 Task: Create a scrum project CoolBridge. Add to scrum project CoolBridge a team member softage.4@softage.net and assign as Project Lead. Add to scrum project CoolBridge a team member softage.1@softage.net
Action: Mouse moved to (212, 51)
Screenshot: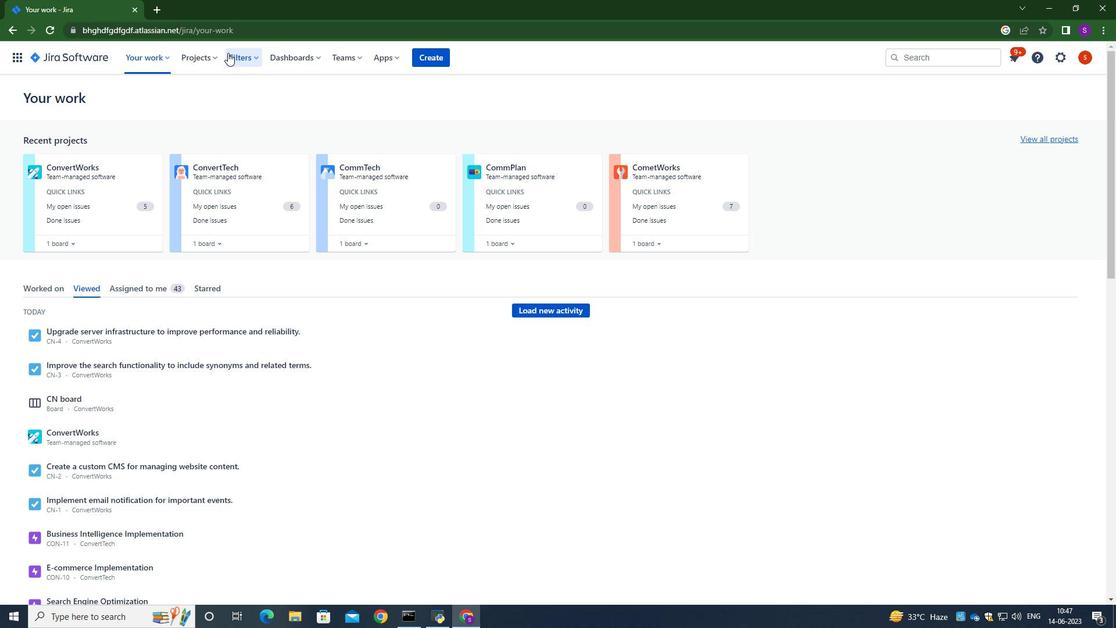 
Action: Mouse pressed left at (212, 51)
Screenshot: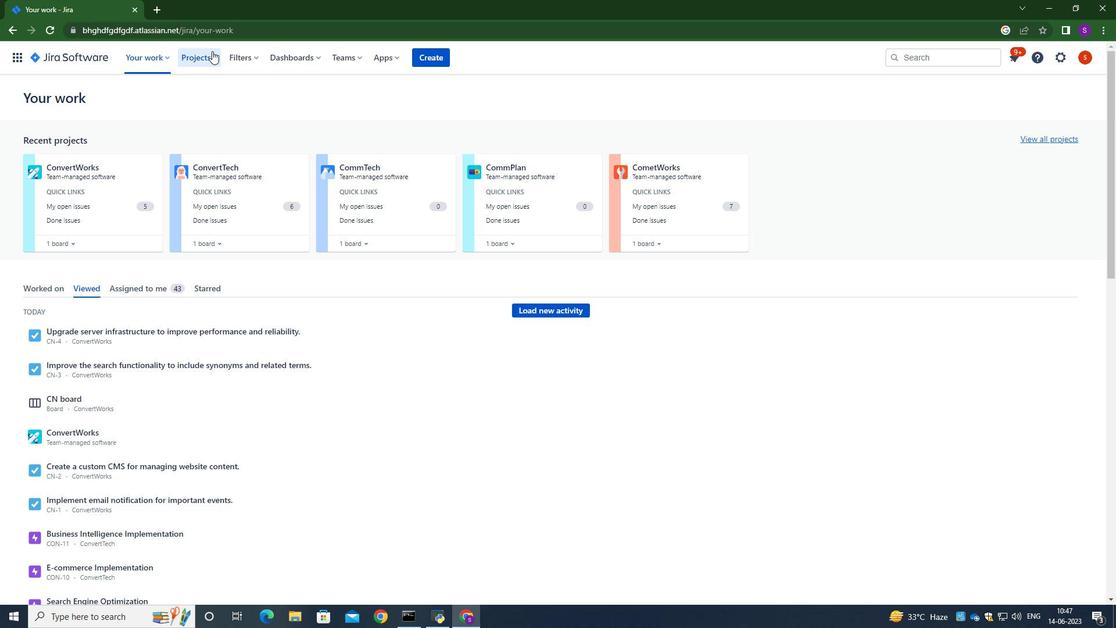 
Action: Mouse moved to (246, 289)
Screenshot: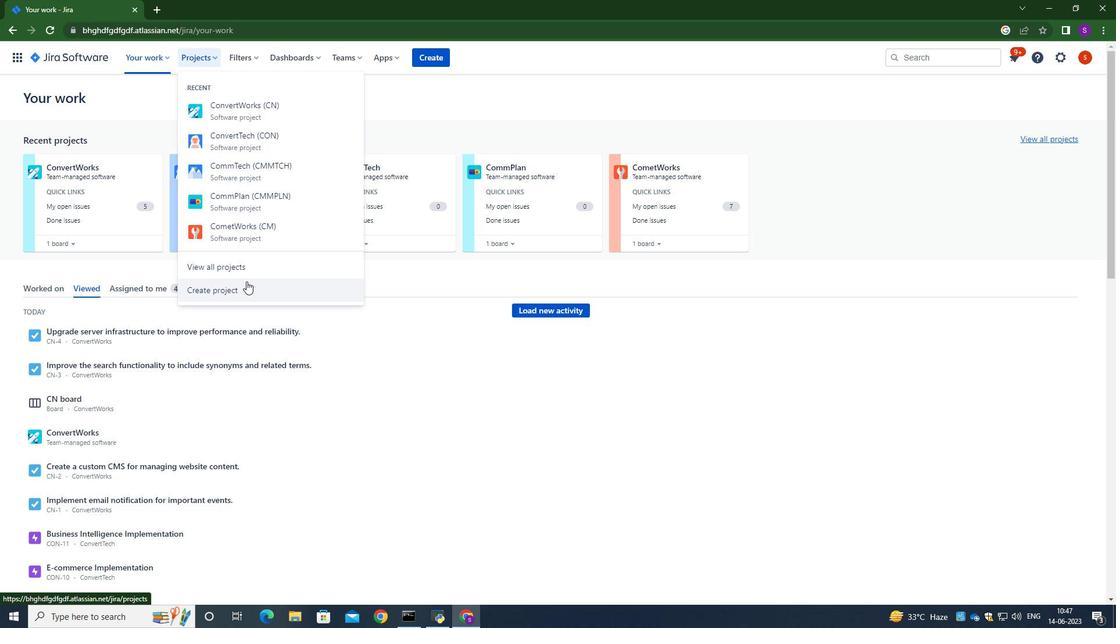 
Action: Mouse pressed left at (246, 289)
Screenshot: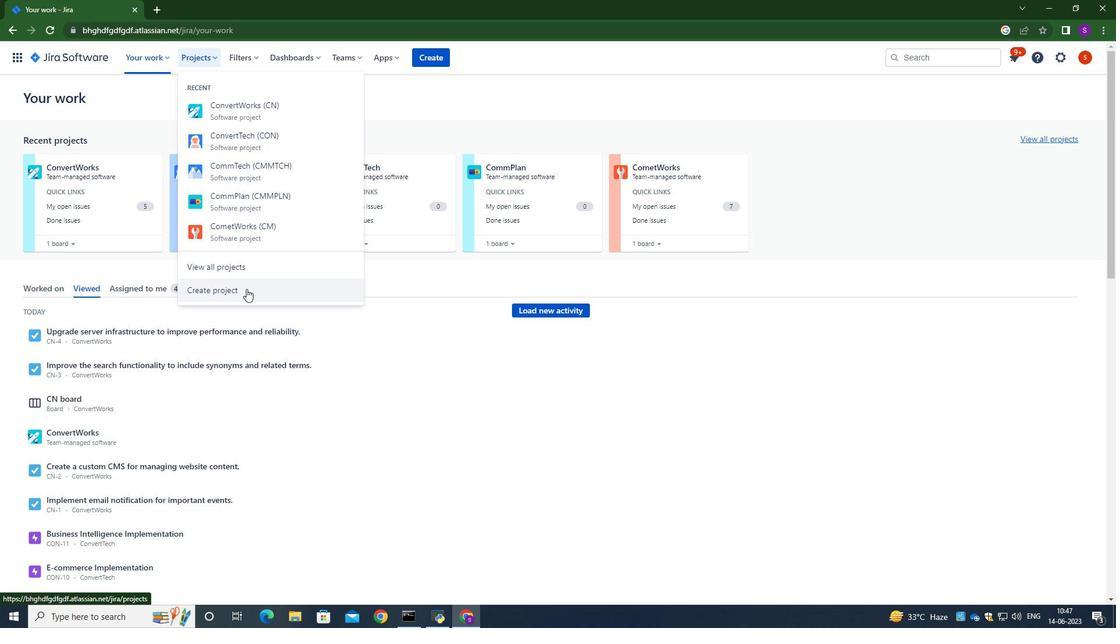 
Action: Mouse moved to (461, 293)
Screenshot: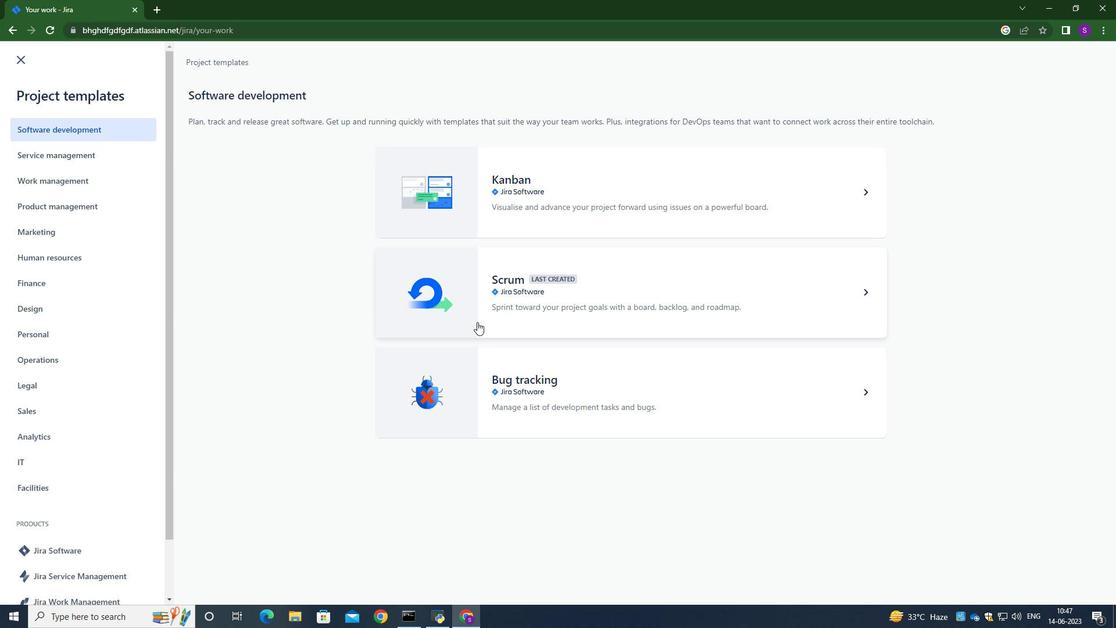 
Action: Mouse pressed left at (461, 293)
Screenshot: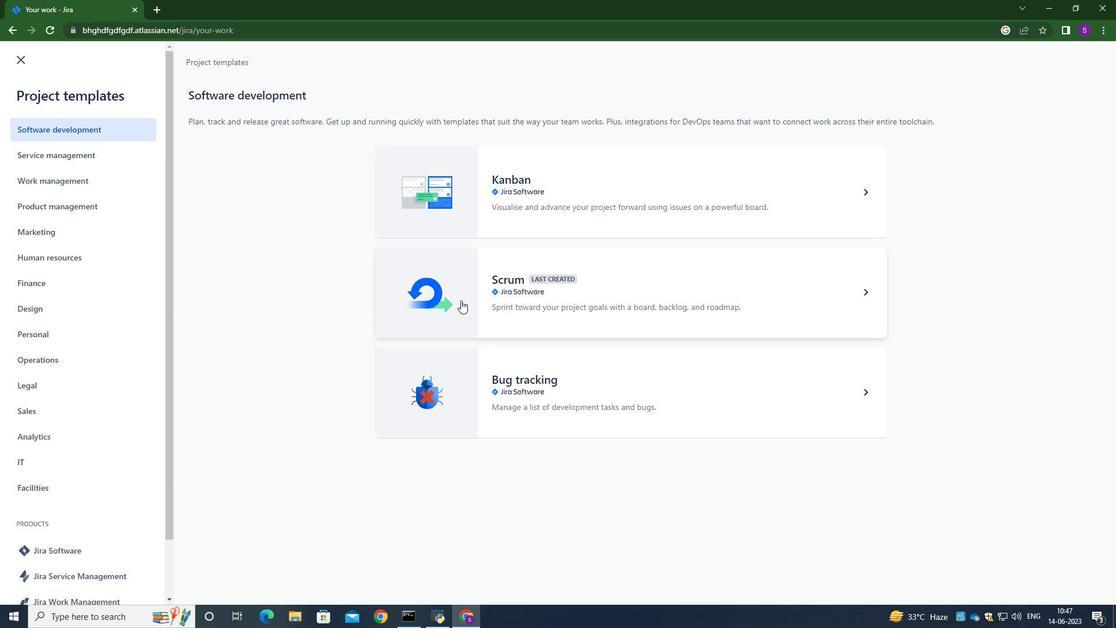 
Action: Mouse moved to (849, 114)
Screenshot: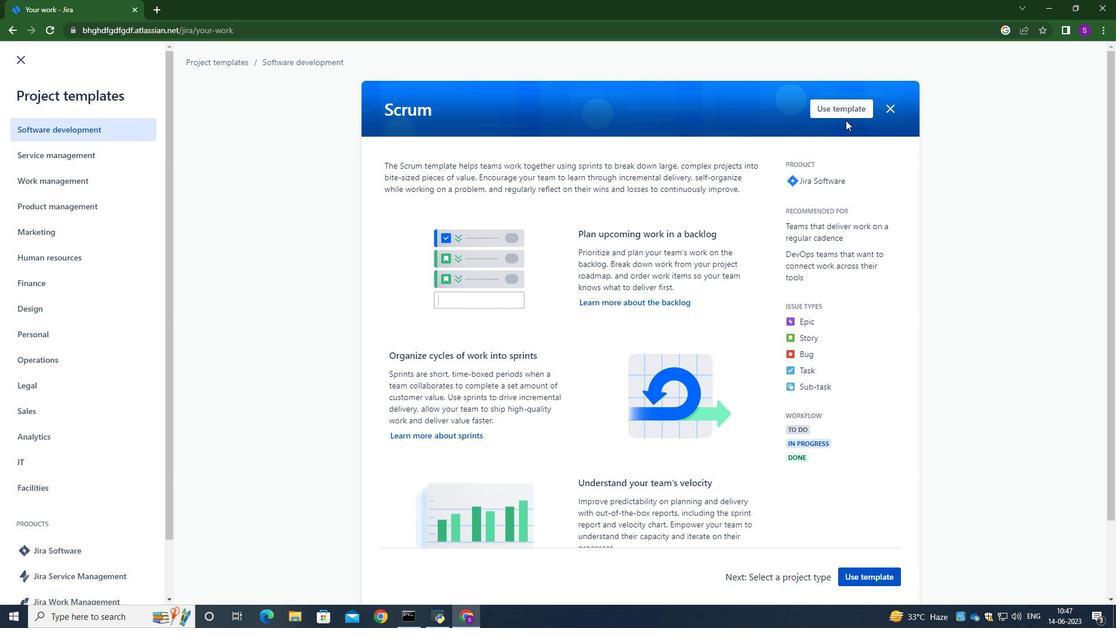
Action: Mouse pressed left at (849, 114)
Screenshot: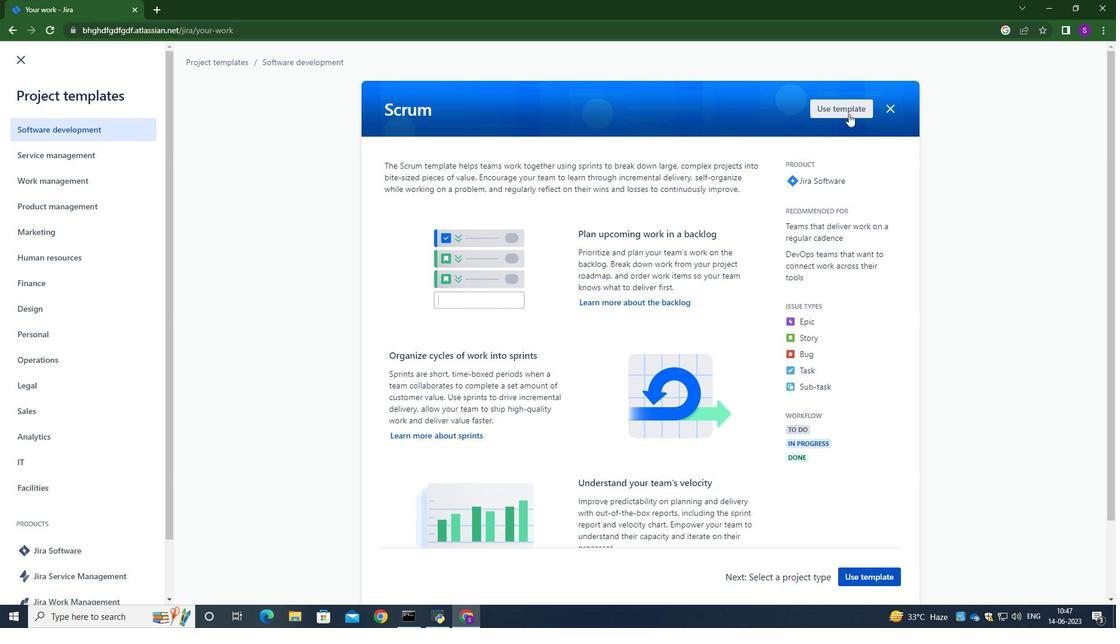 
Action: Mouse moved to (531, 288)
Screenshot: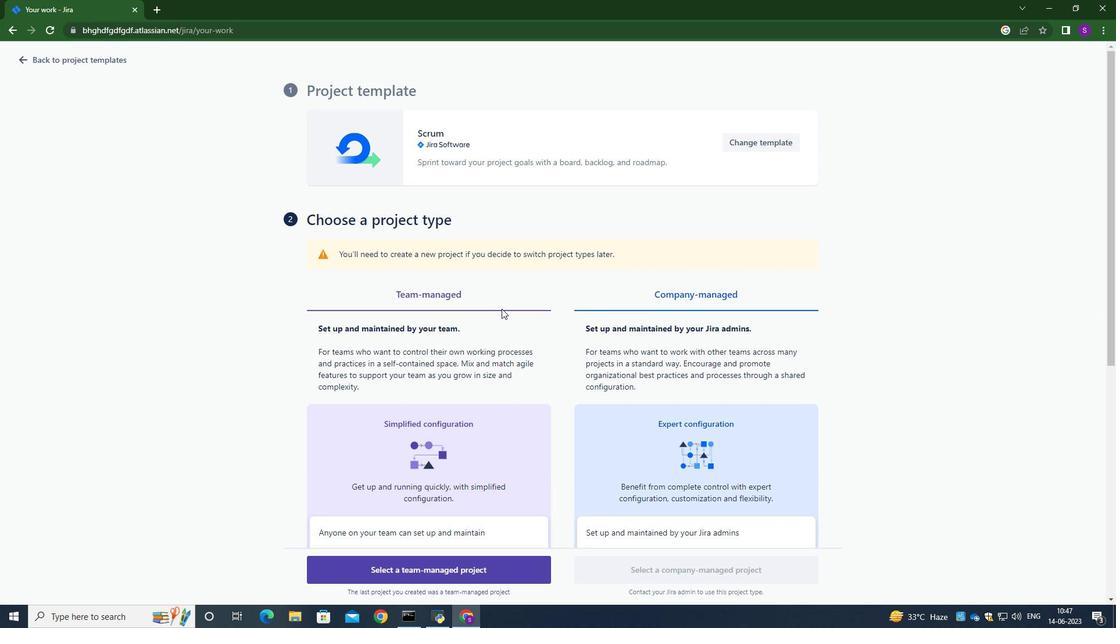 
Action: Mouse scrolled (531, 287) with delta (0, 0)
Screenshot: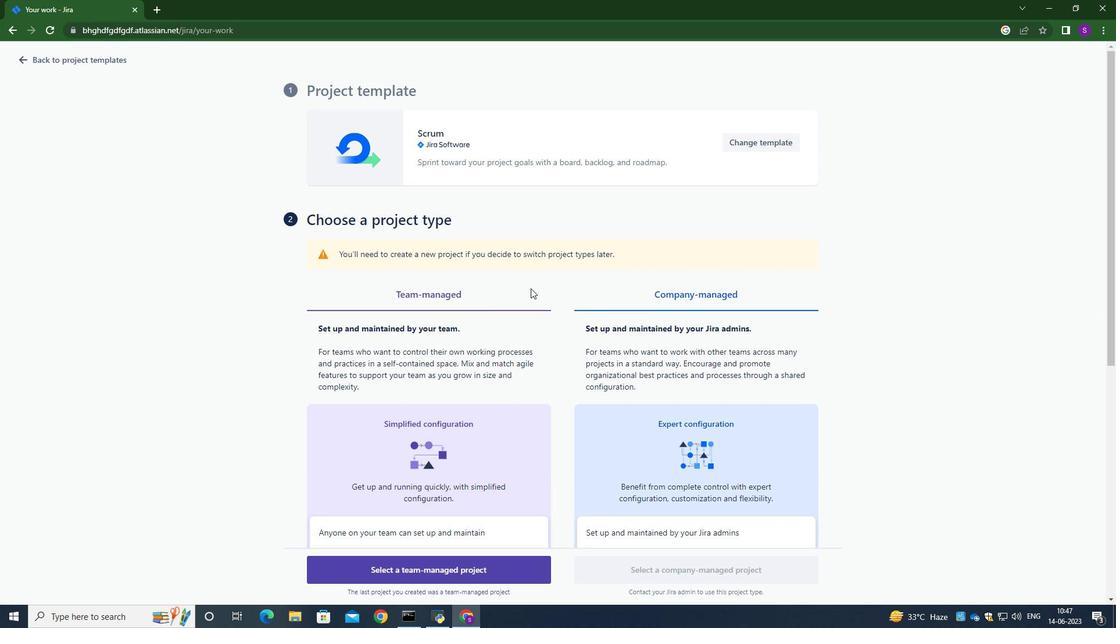 
Action: Mouse scrolled (531, 287) with delta (0, 0)
Screenshot: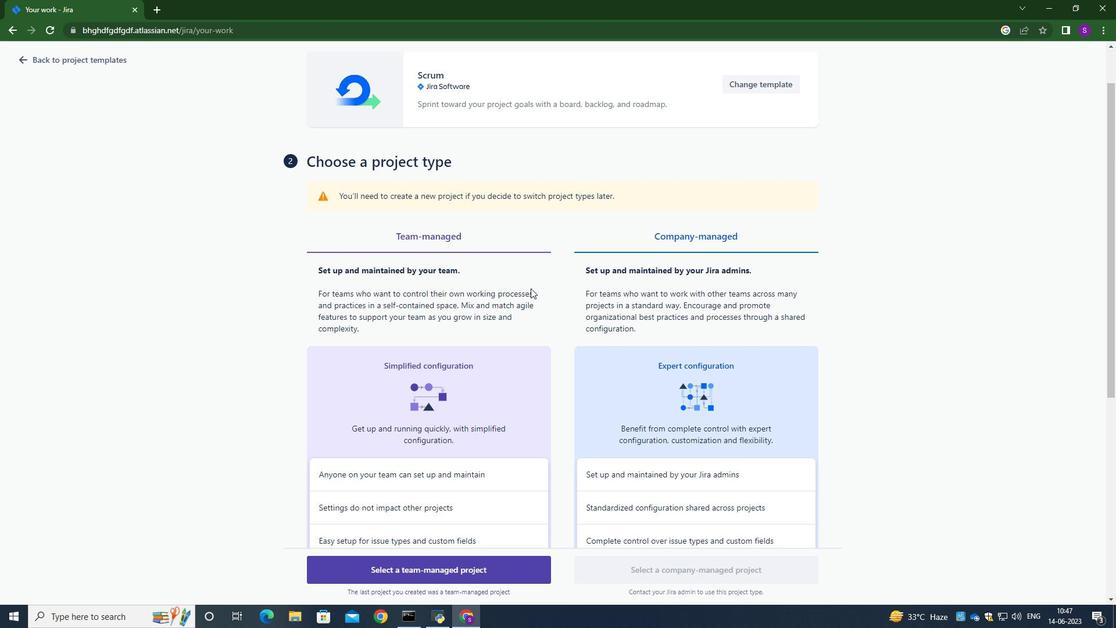 
Action: Mouse scrolled (531, 287) with delta (0, 0)
Screenshot: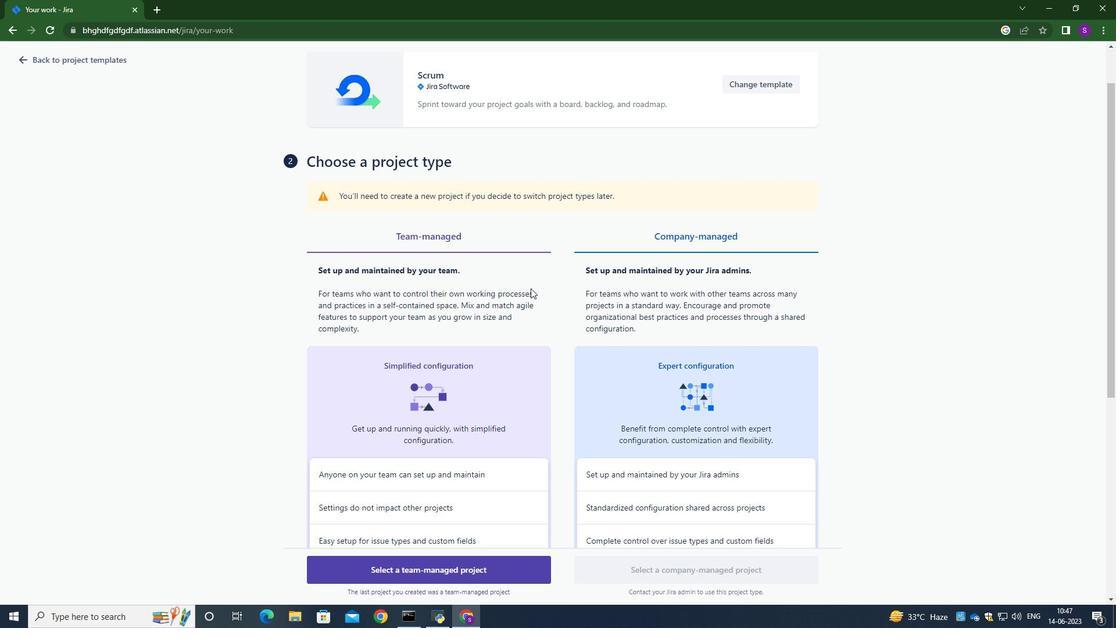 
Action: Mouse scrolled (531, 287) with delta (0, 0)
Screenshot: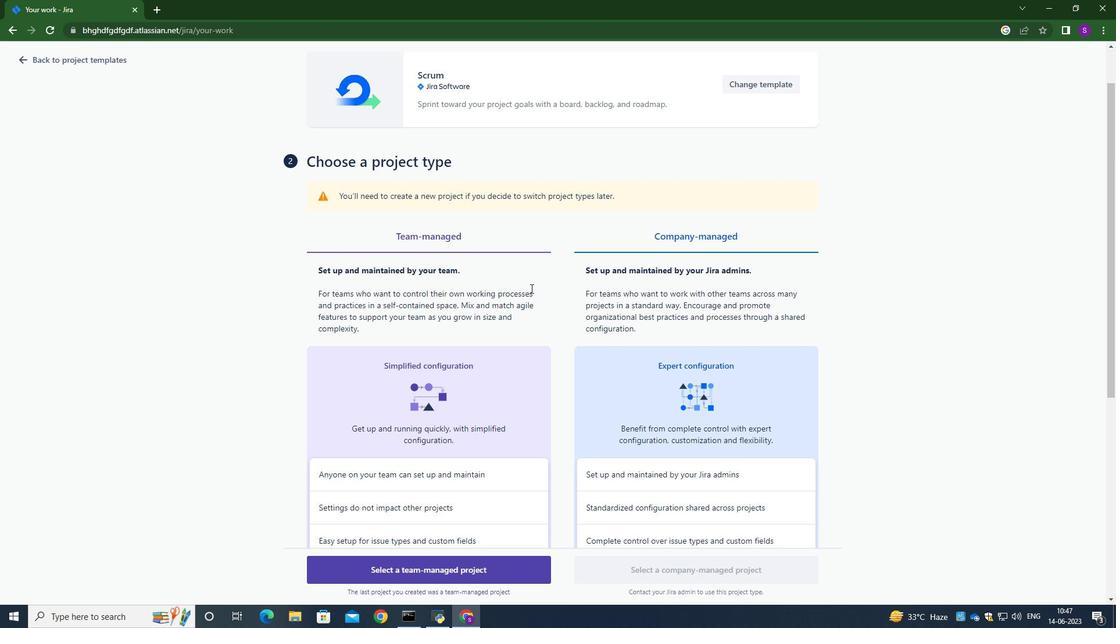 
Action: Mouse moved to (422, 565)
Screenshot: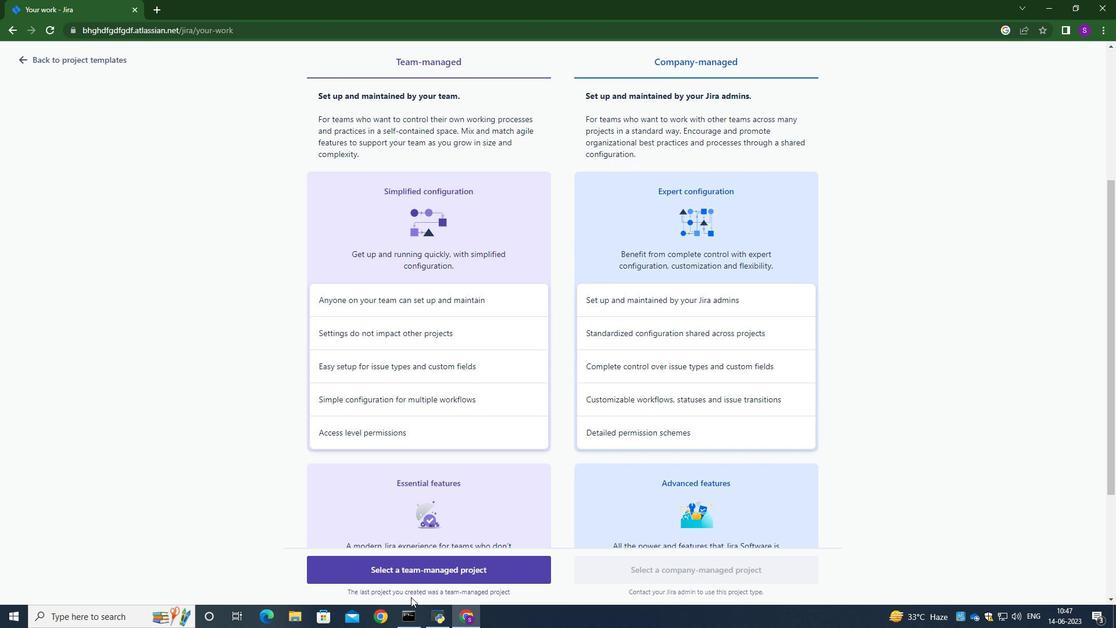 
Action: Mouse pressed left at (422, 565)
Screenshot: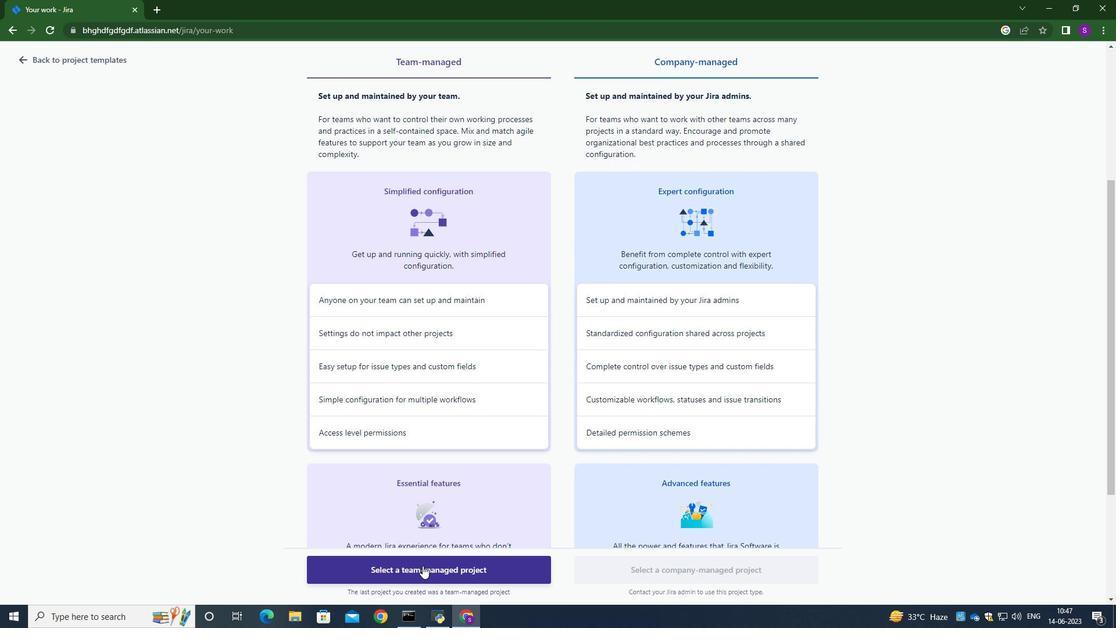 
Action: Mouse moved to (353, 282)
Screenshot: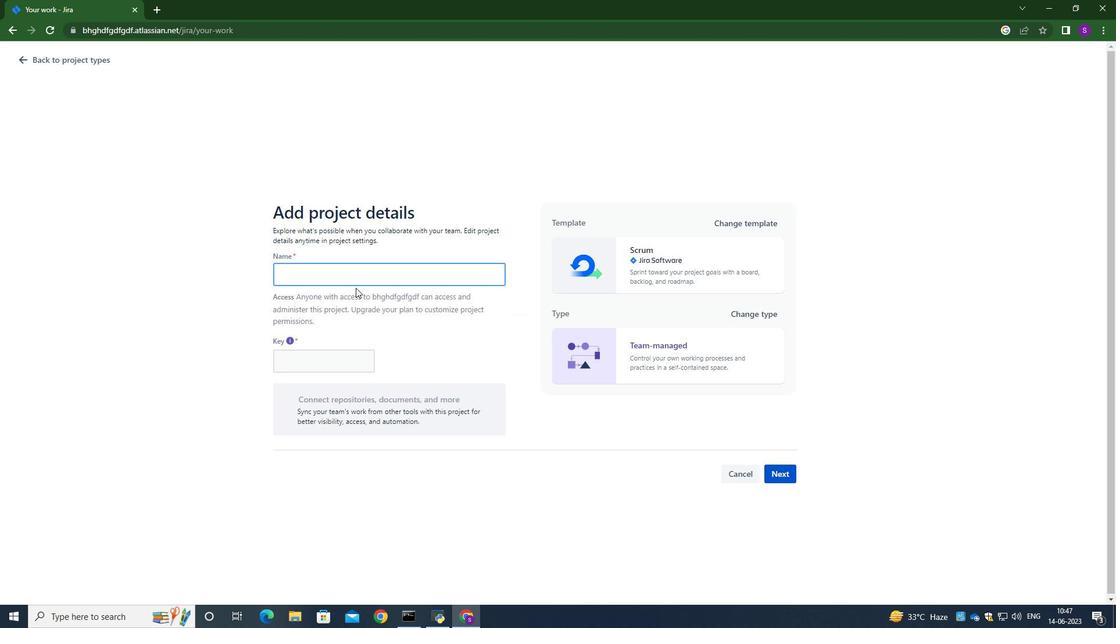 
Action: Mouse pressed left at (353, 282)
Screenshot: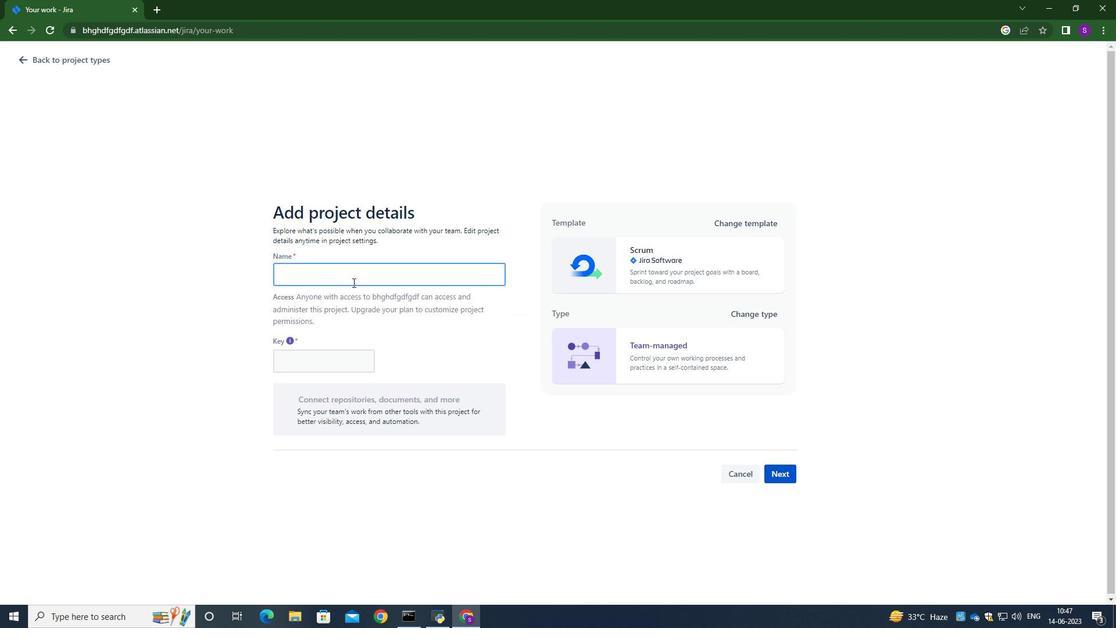 
Action: Key pressed <Key.caps_lock>C<Key.caps_lock>ool<Key.caps_lock>B<Key.caps_lock>ridge
Screenshot: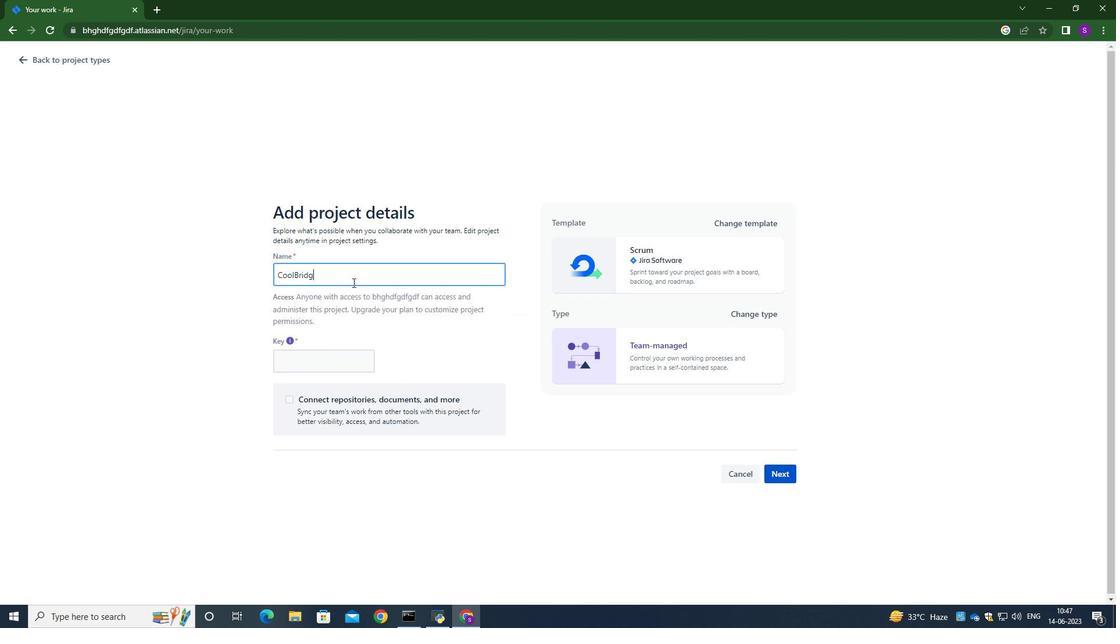 
Action: Mouse moved to (779, 474)
Screenshot: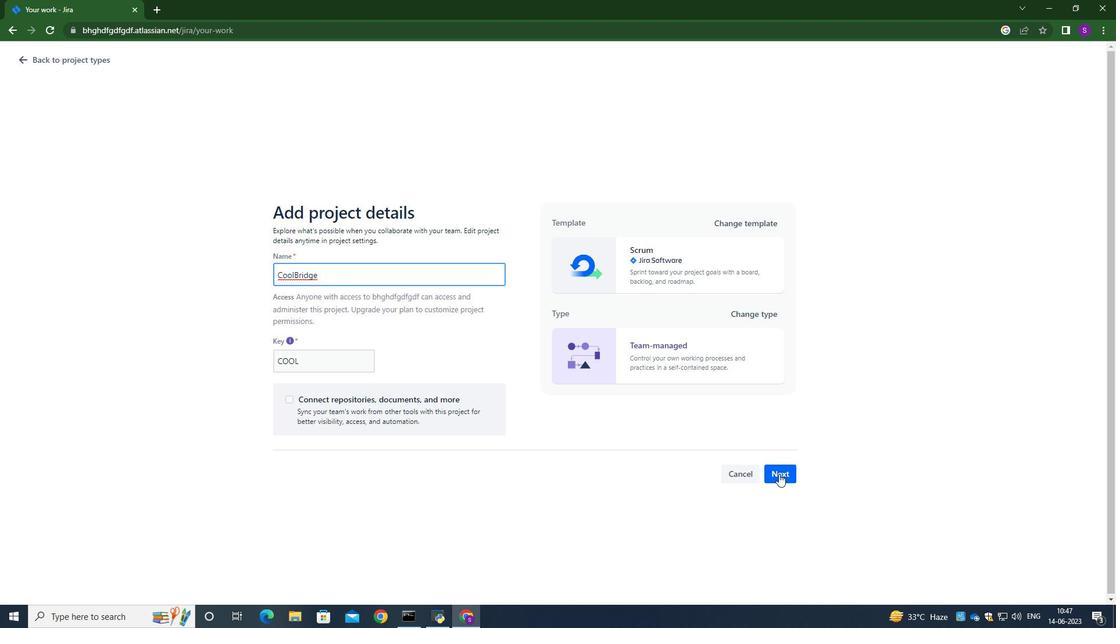 
Action: Mouse pressed left at (779, 474)
Screenshot: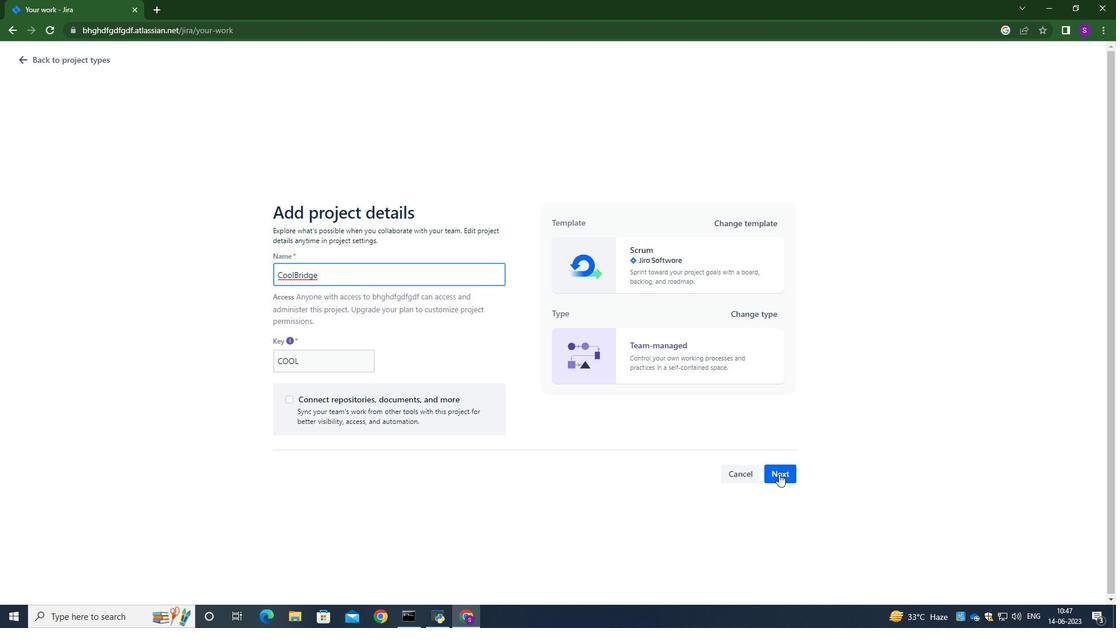 
Action: Mouse moved to (700, 405)
Screenshot: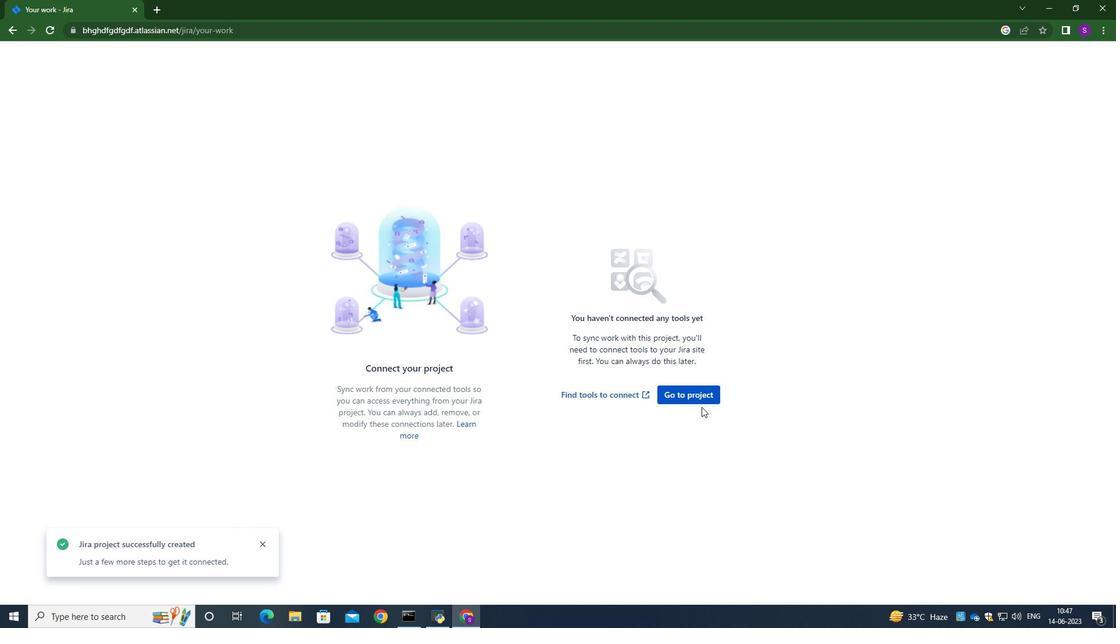 
Action: Mouse pressed left at (700, 405)
Screenshot: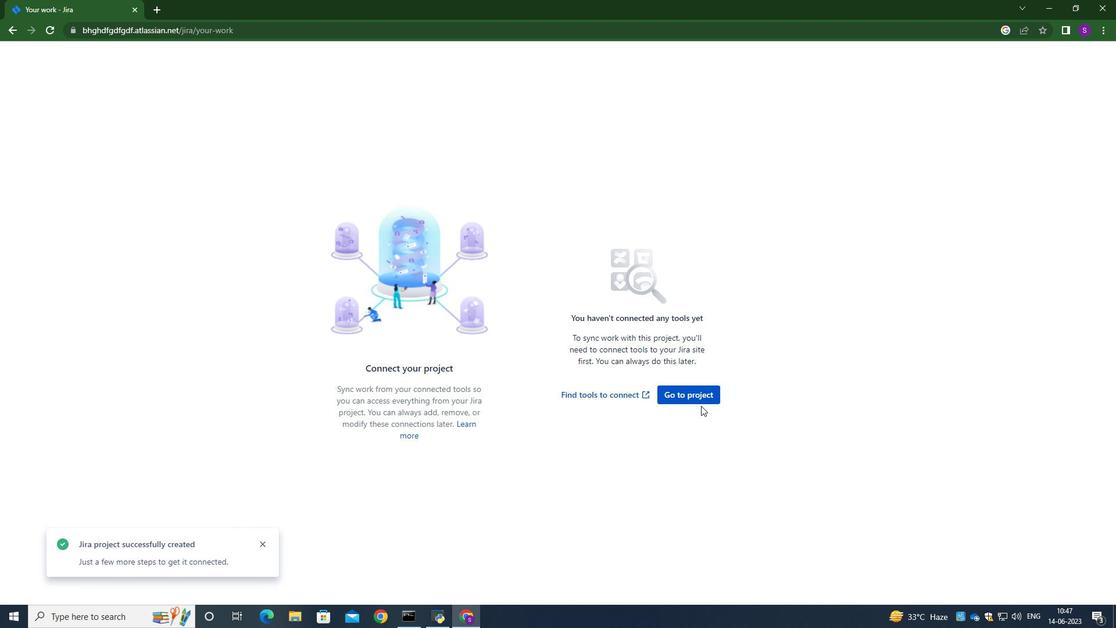 
Action: Mouse moved to (698, 393)
Screenshot: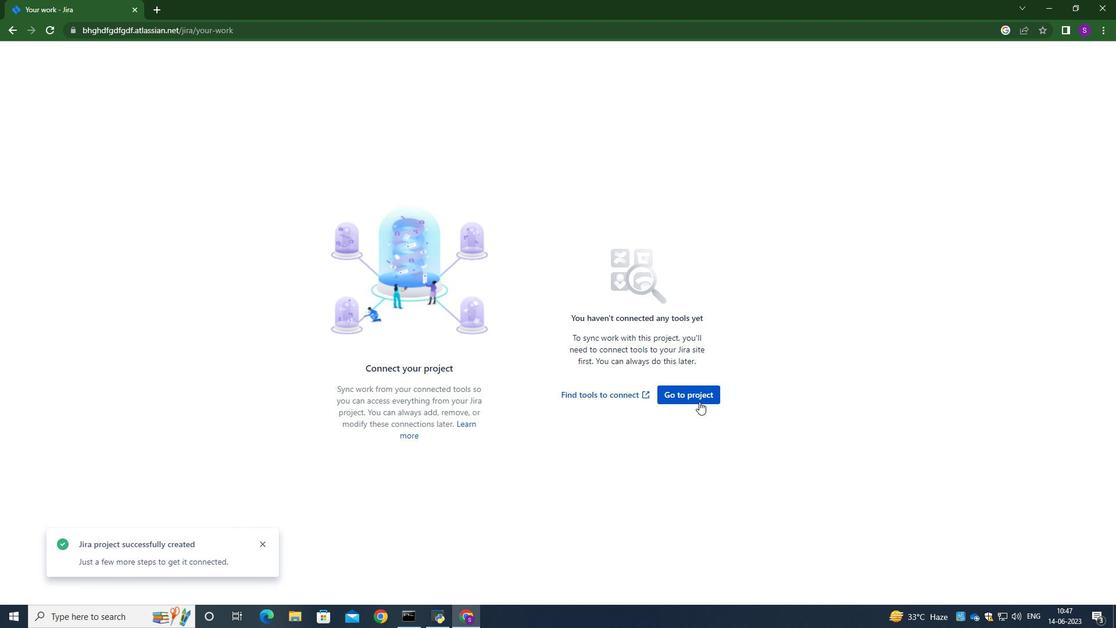 
Action: Mouse pressed left at (698, 393)
Screenshot: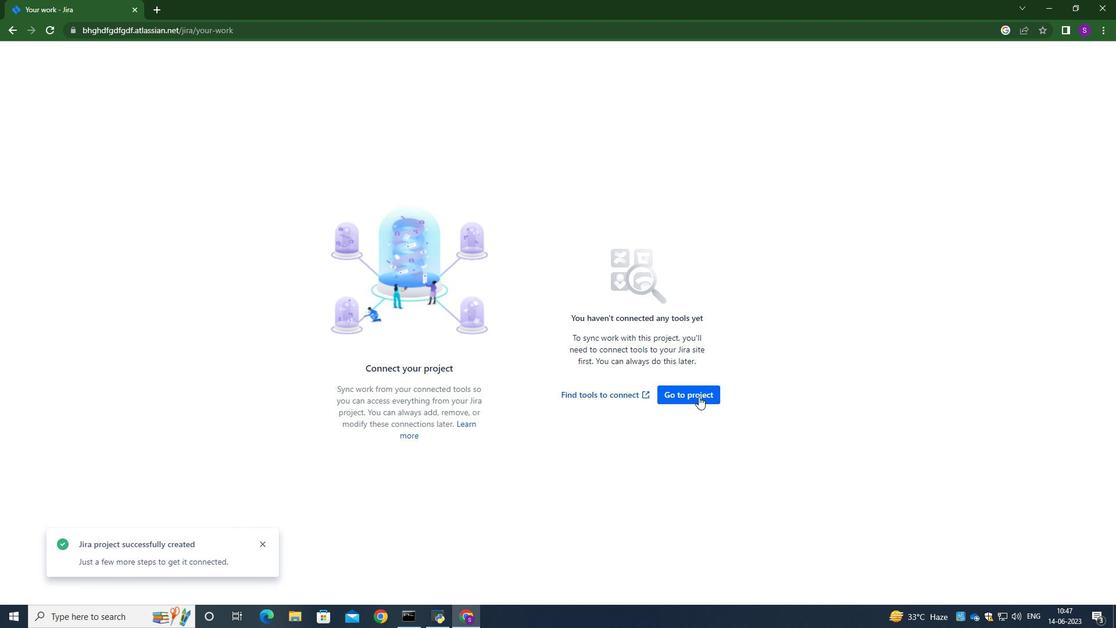
Action: Mouse moved to (3, 98)
Screenshot: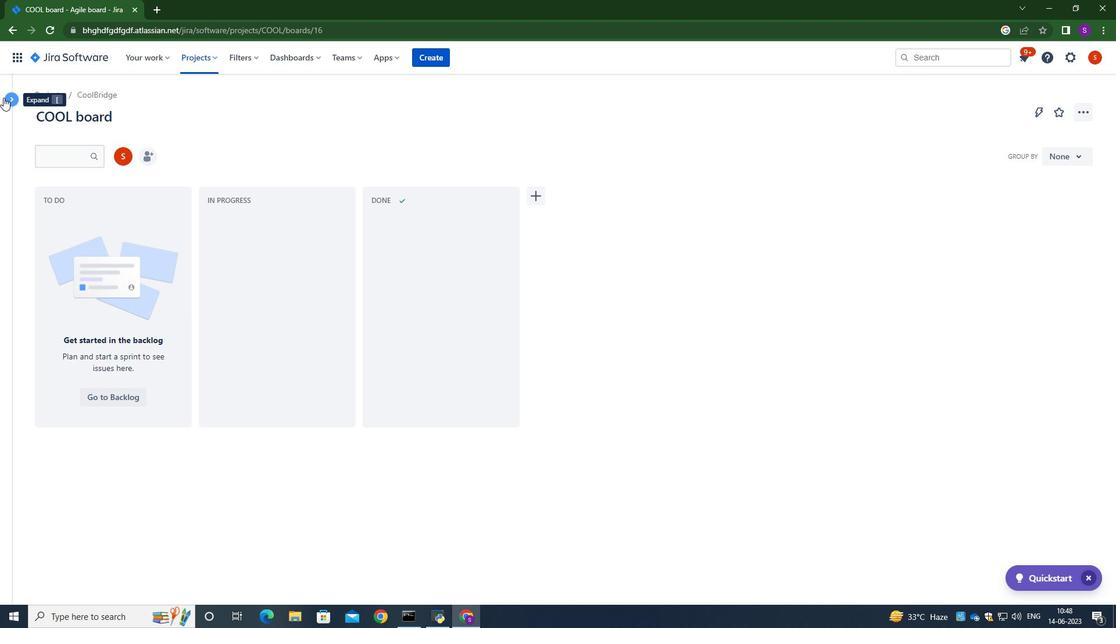 
Action: Mouse pressed left at (3, 98)
Screenshot: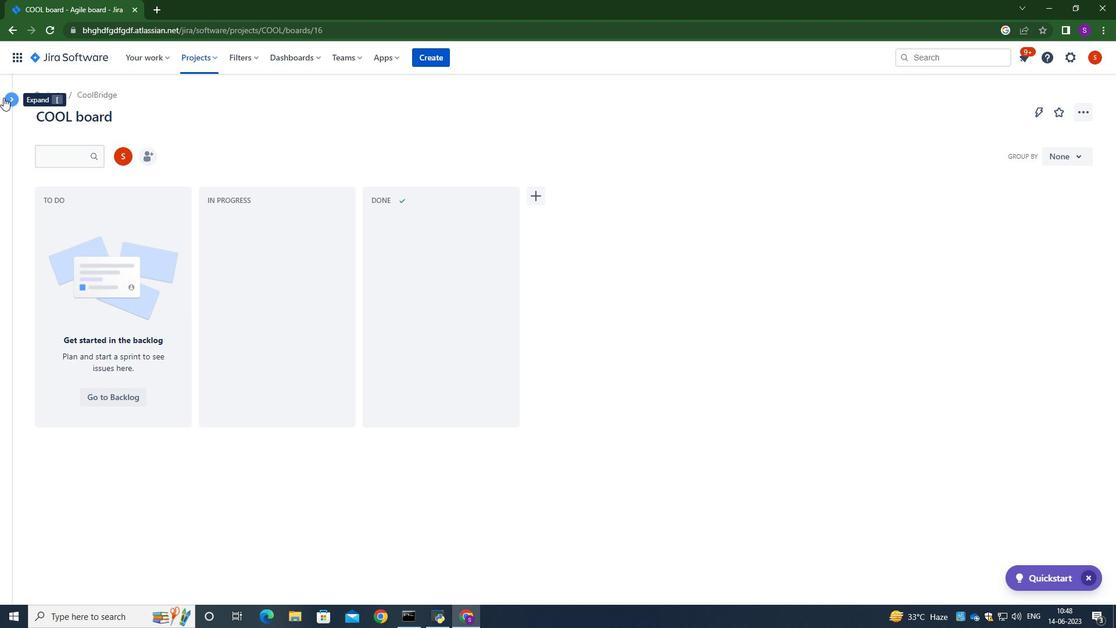 
Action: Mouse moved to (88, 333)
Screenshot: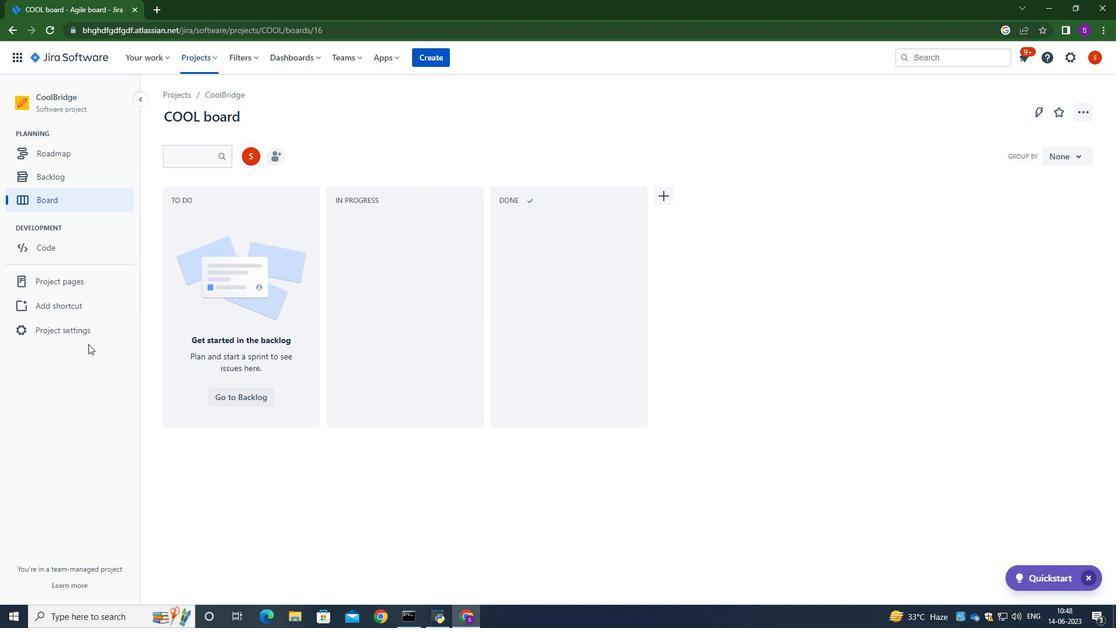 
Action: Mouse pressed left at (88, 333)
Screenshot: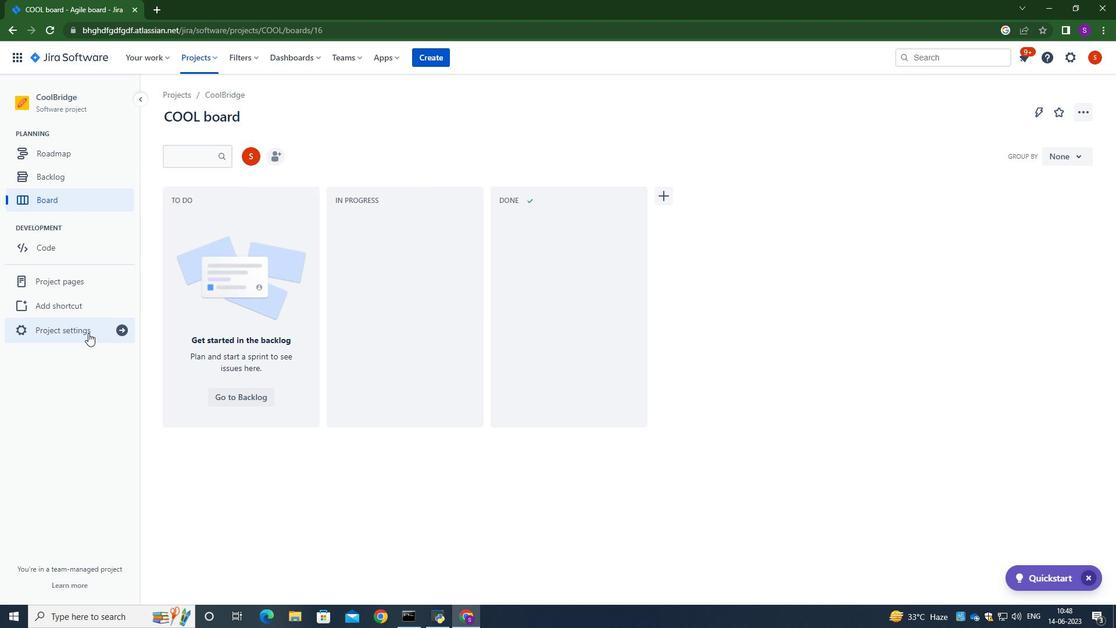 
Action: Mouse moved to (591, 374)
Screenshot: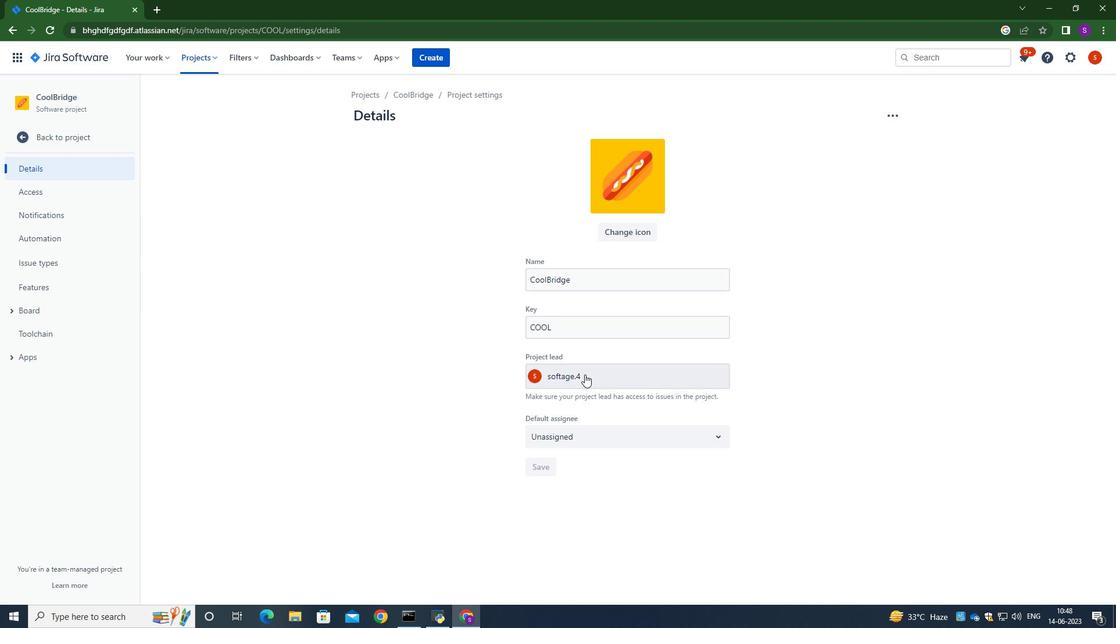 
Action: Mouse pressed left at (591, 374)
Screenshot: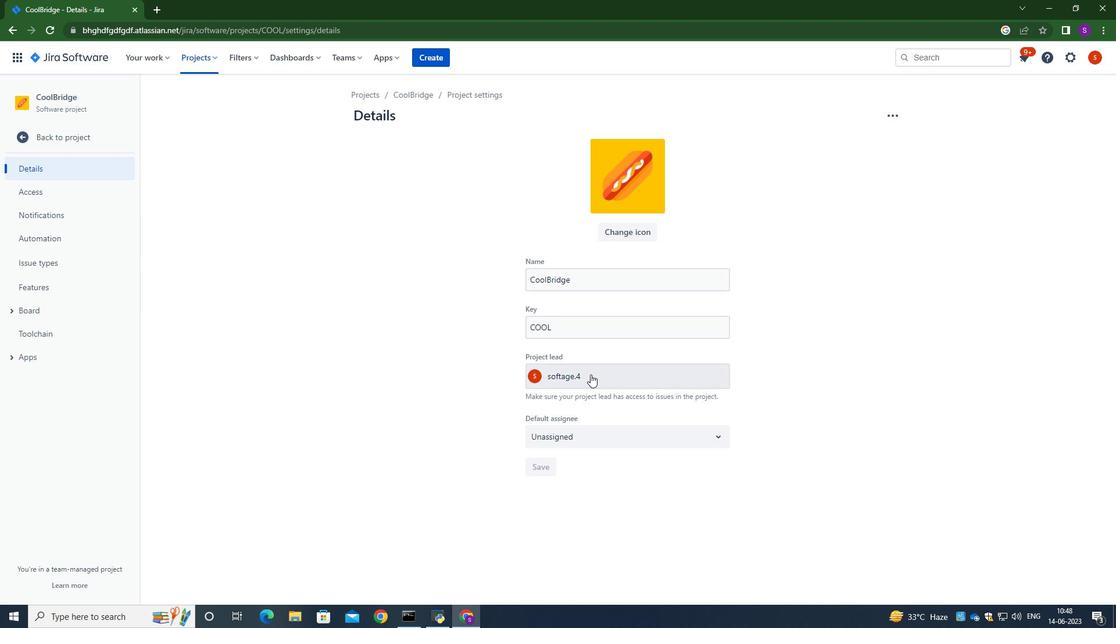 
Action: Key pressed softage.4<Key.shift>@softage.net
Screenshot: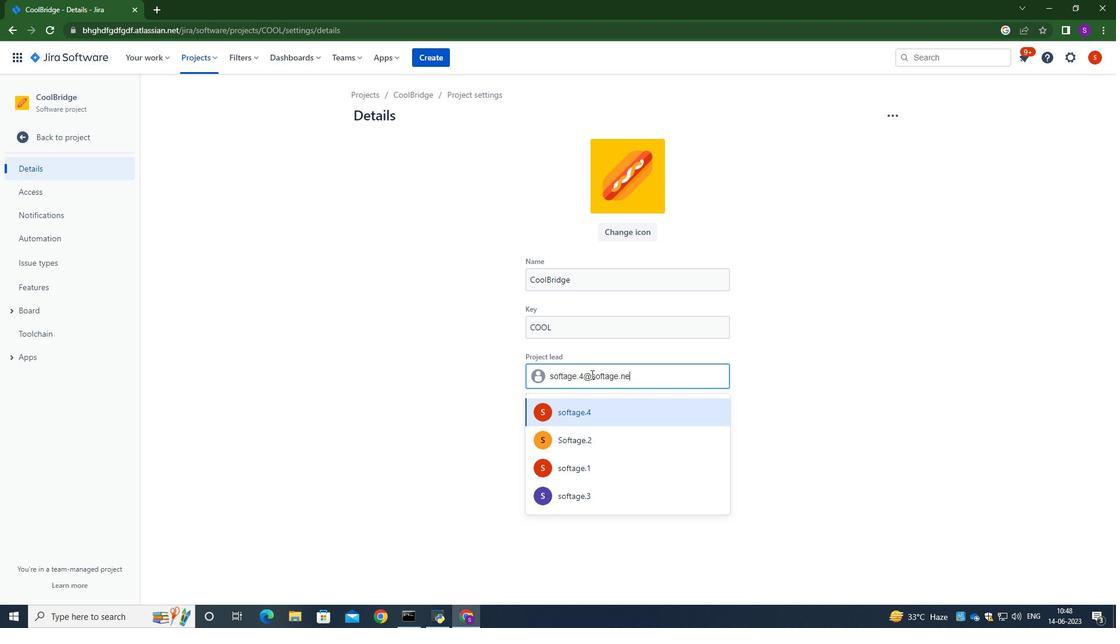 
Action: Mouse moved to (589, 418)
Screenshot: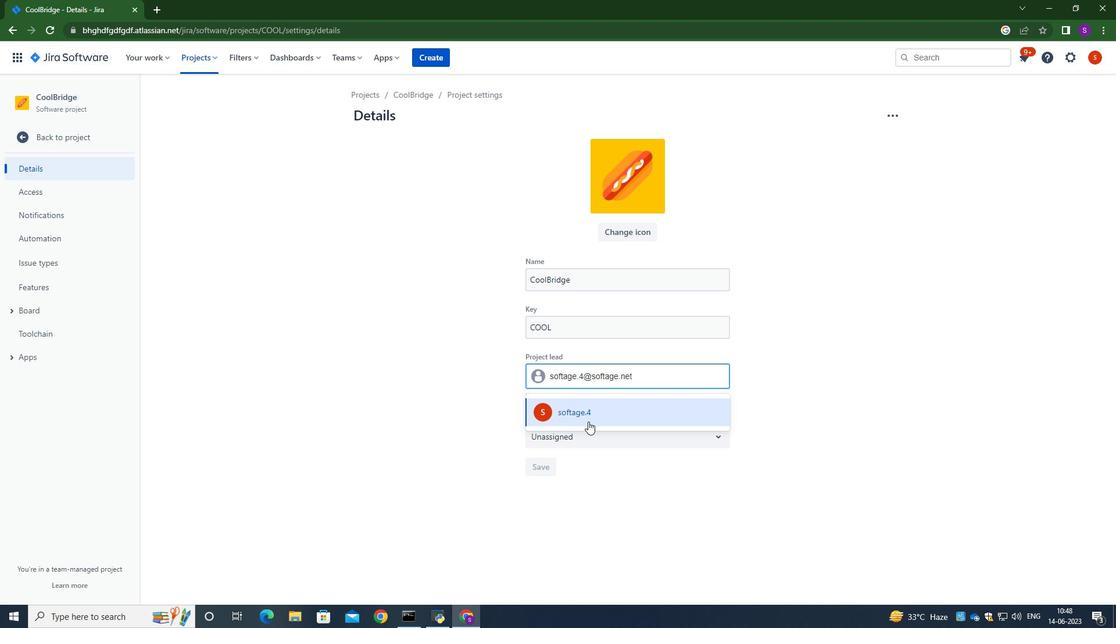
Action: Mouse pressed left at (589, 418)
Screenshot: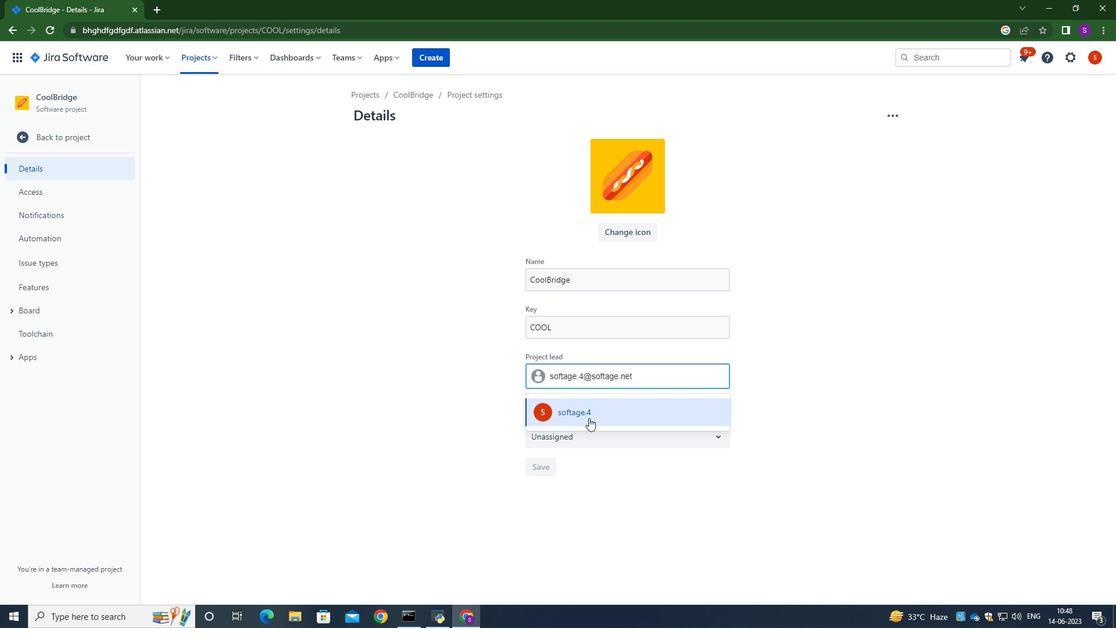 
Action: Mouse moved to (579, 435)
Screenshot: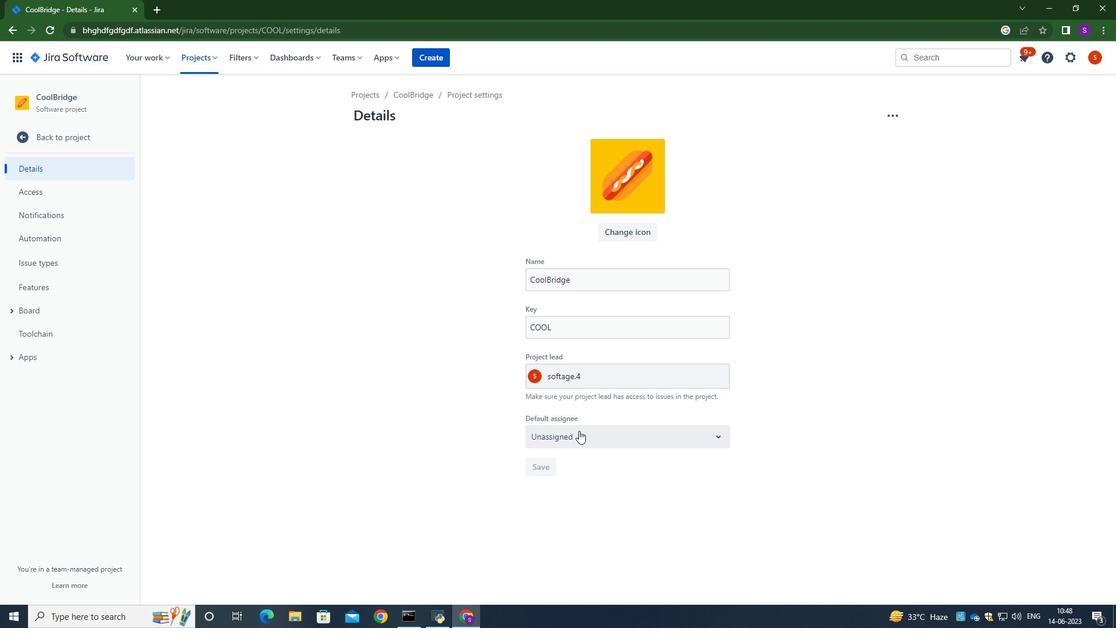 
Action: Mouse pressed left at (579, 435)
Screenshot: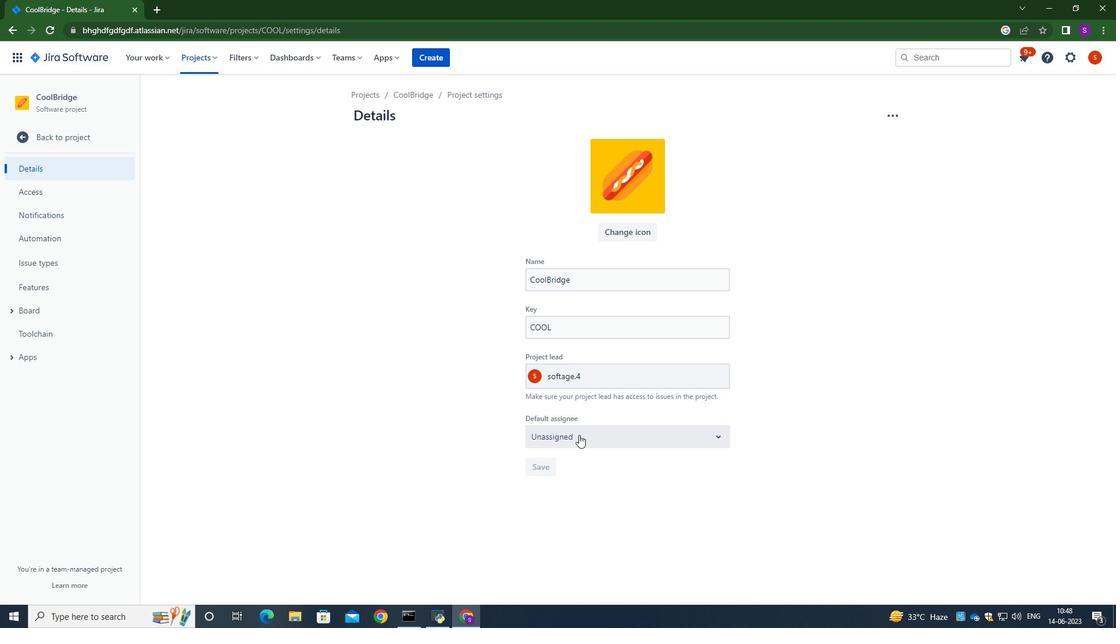 
Action: Mouse moved to (570, 465)
Screenshot: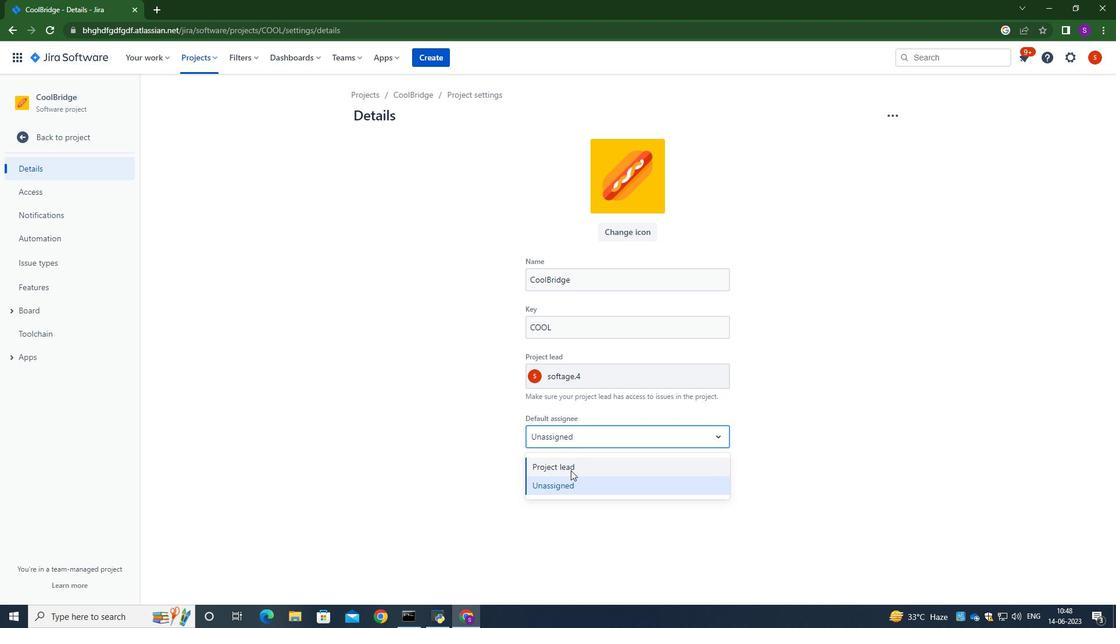 
Action: Mouse pressed left at (570, 465)
Screenshot: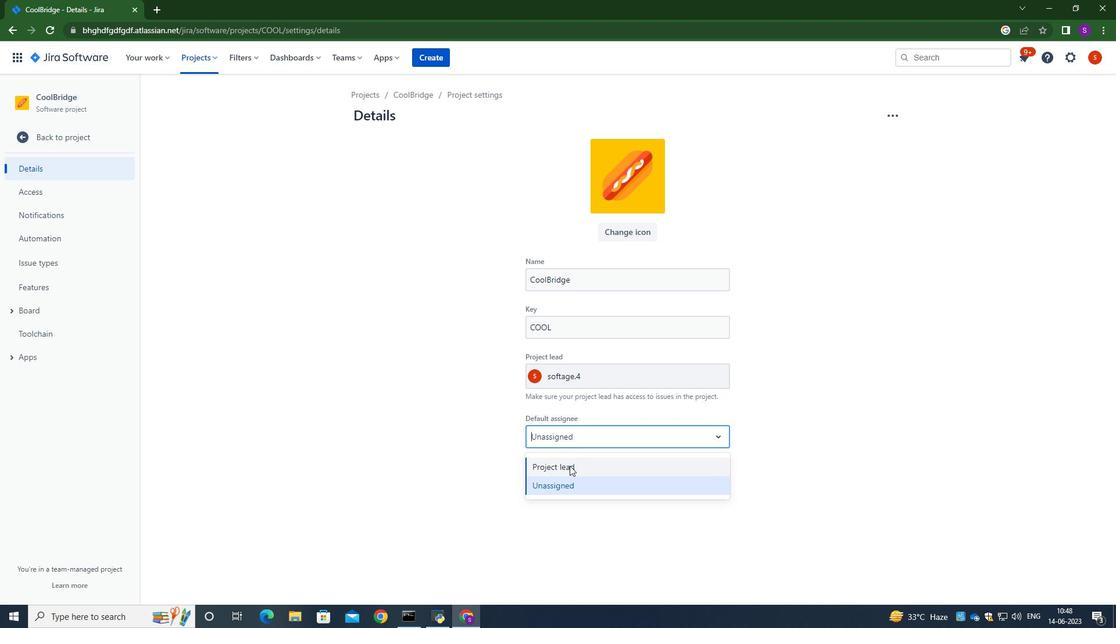 
Action: Mouse moved to (535, 455)
Screenshot: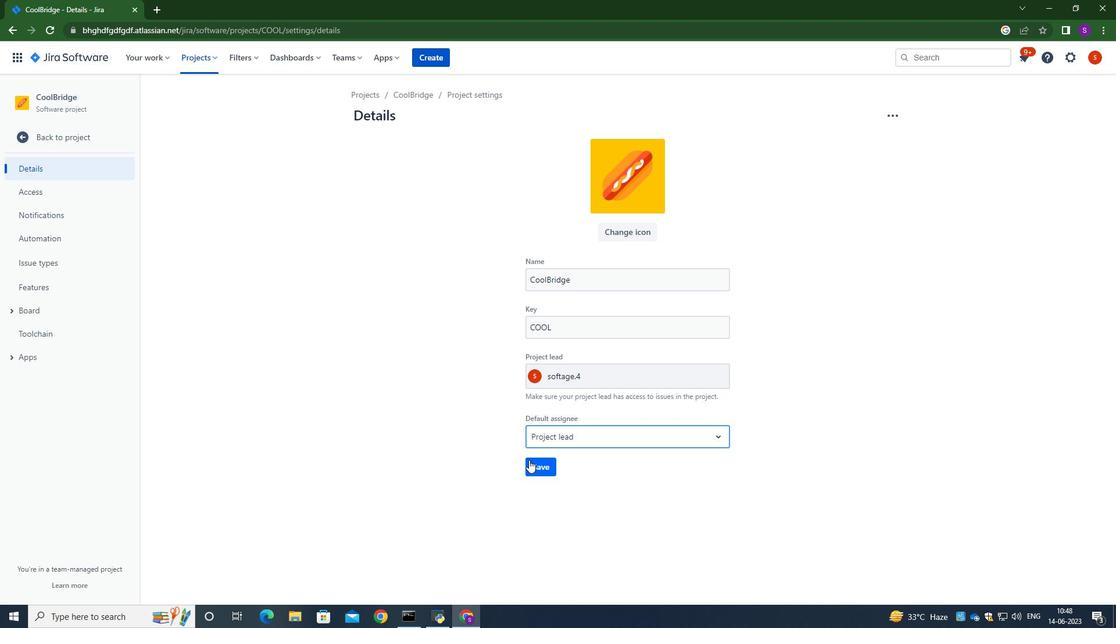 
Action: Mouse pressed left at (535, 455)
Screenshot: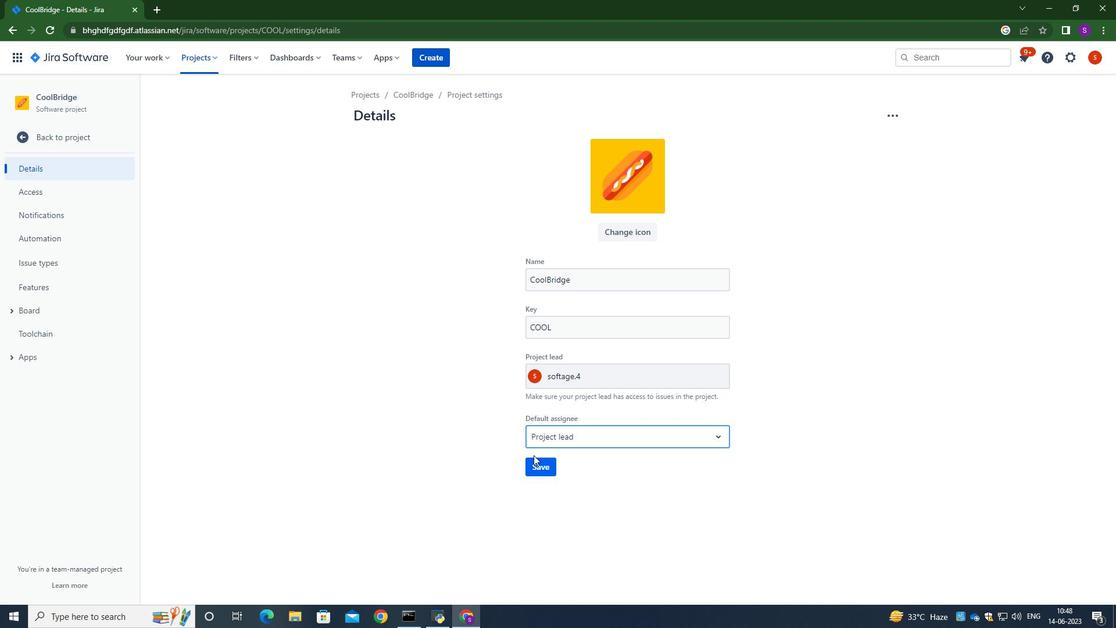 
Action: Mouse moved to (537, 469)
Screenshot: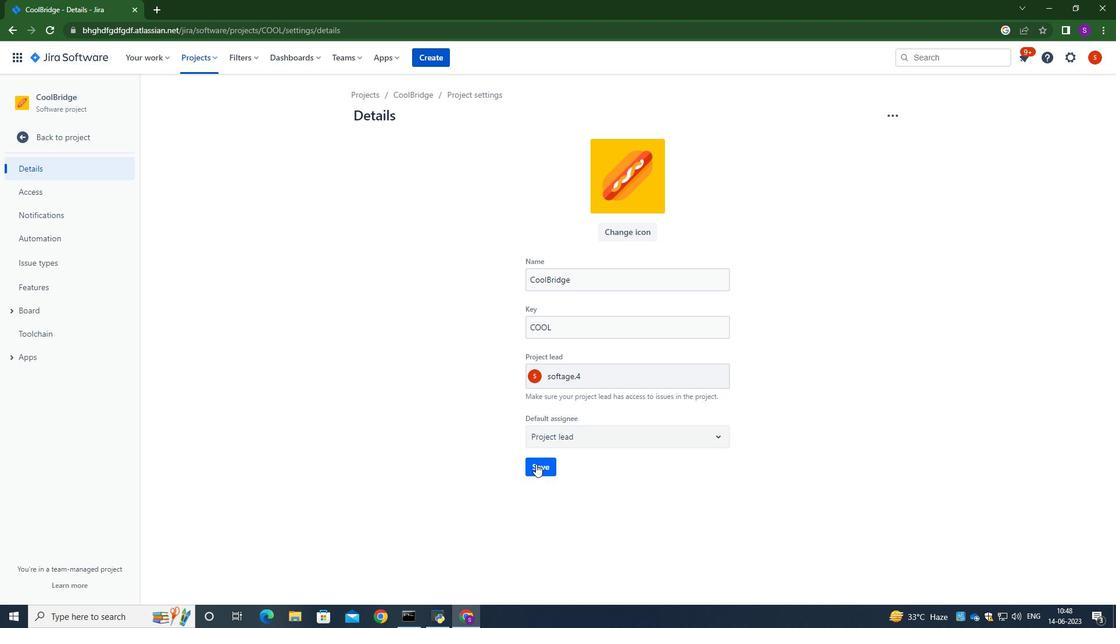 
Action: Mouse pressed left at (537, 469)
Screenshot: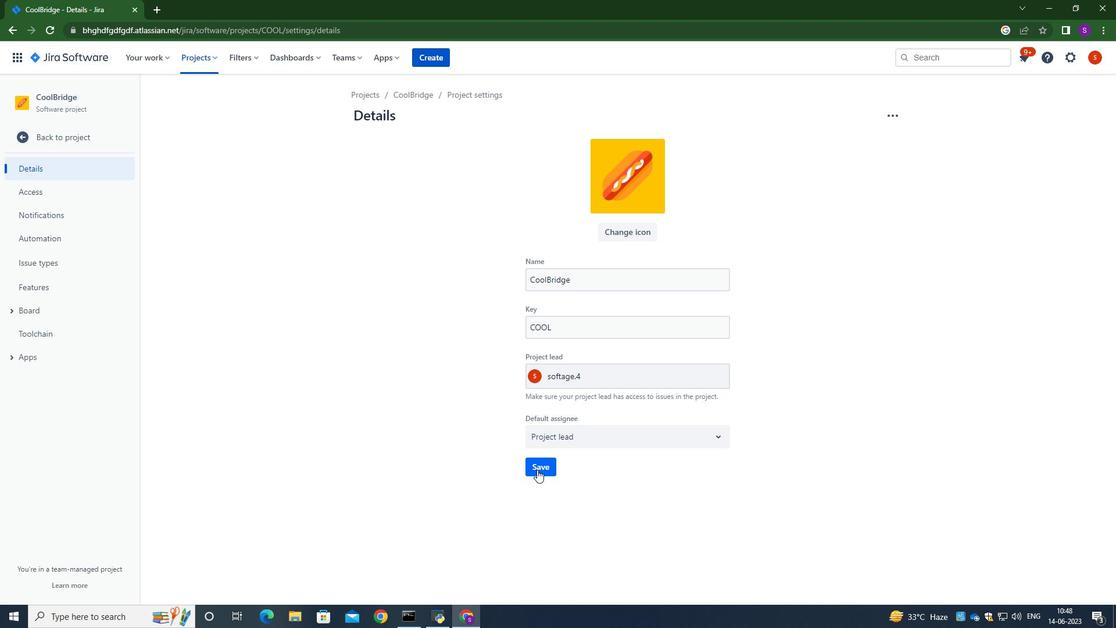 
Action: Mouse moved to (59, 132)
Screenshot: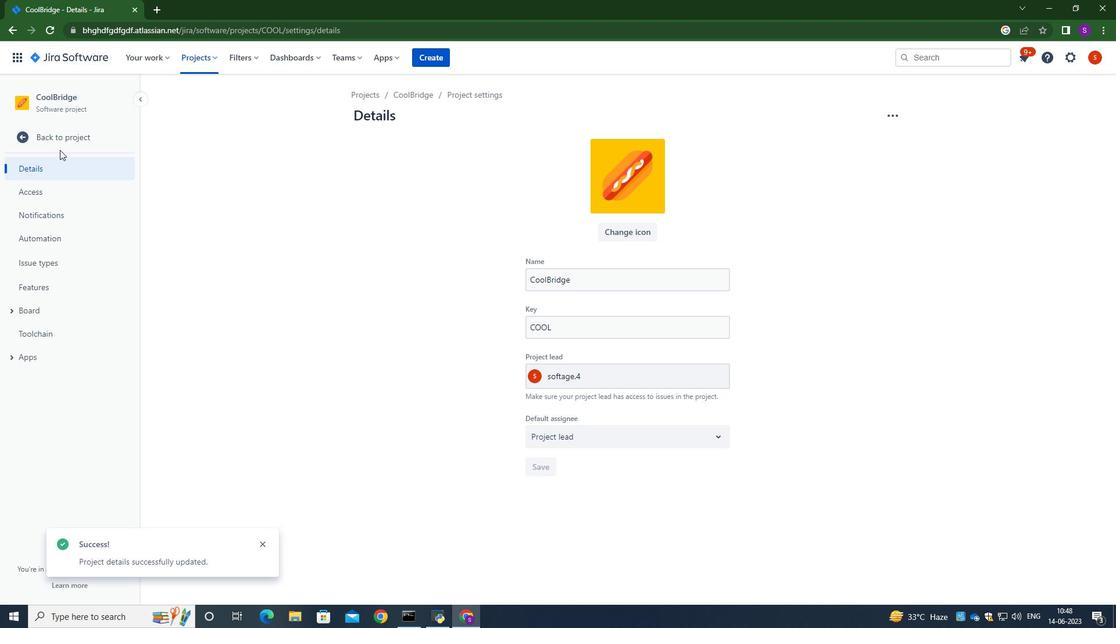 
Action: Mouse pressed left at (59, 132)
Screenshot: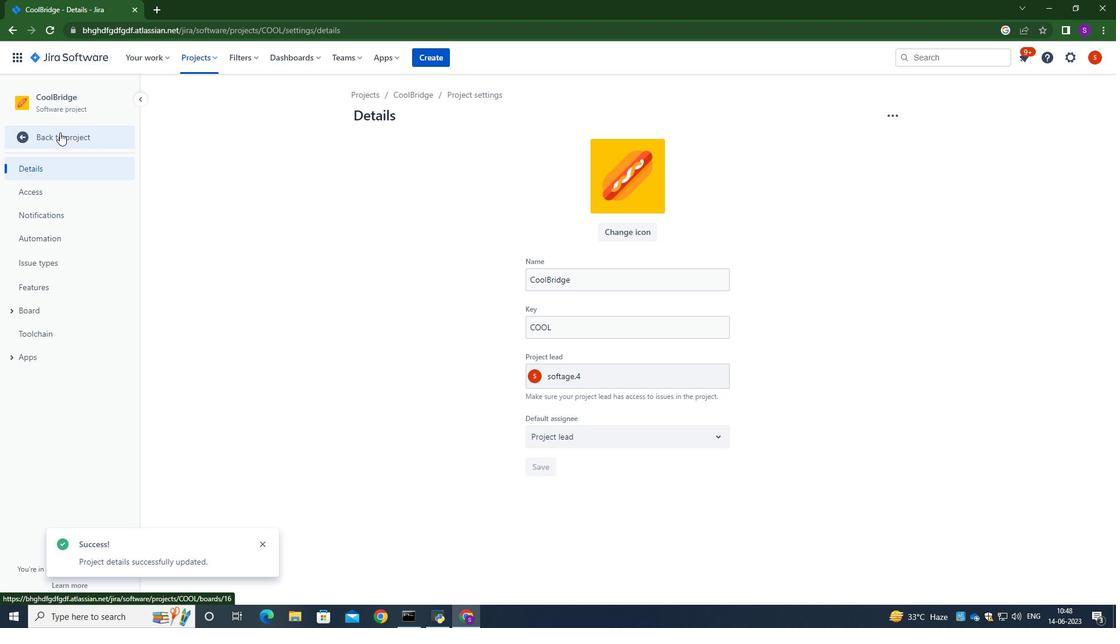
Action: Mouse moved to (253, 158)
Screenshot: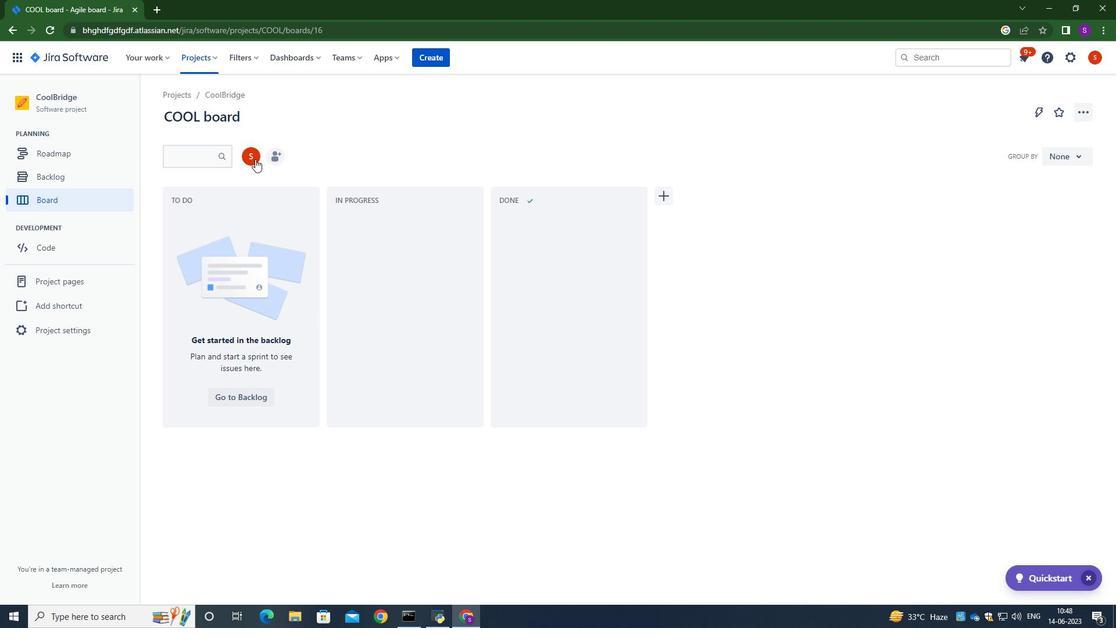 
Action: Mouse pressed left at (253, 158)
Screenshot: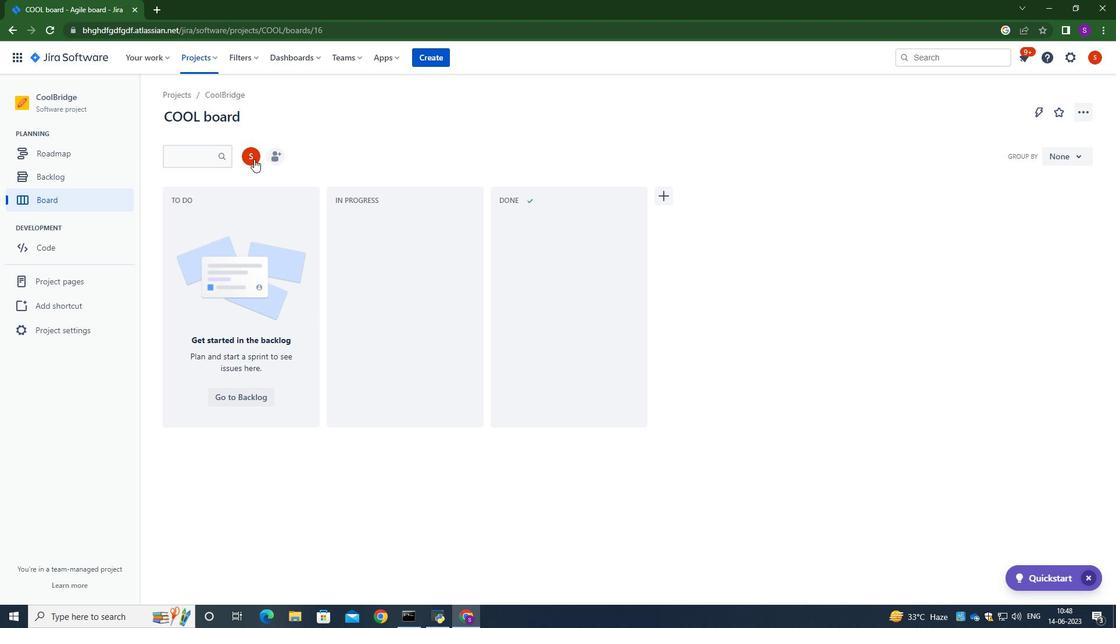 
Action: Mouse moved to (279, 162)
Screenshot: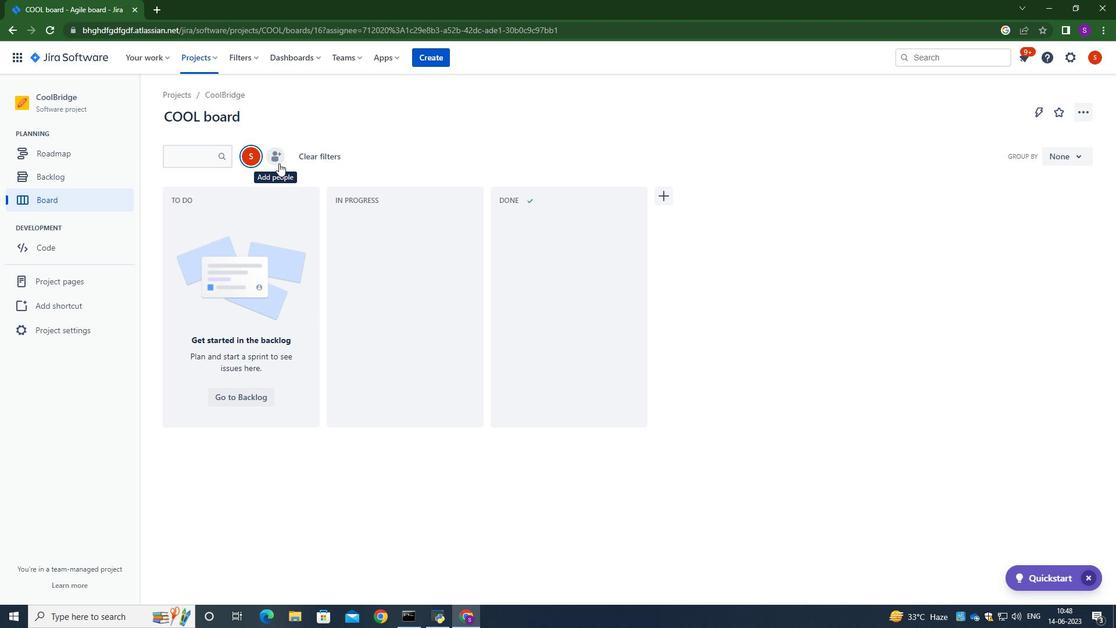 
Action: Mouse pressed left at (279, 162)
Screenshot: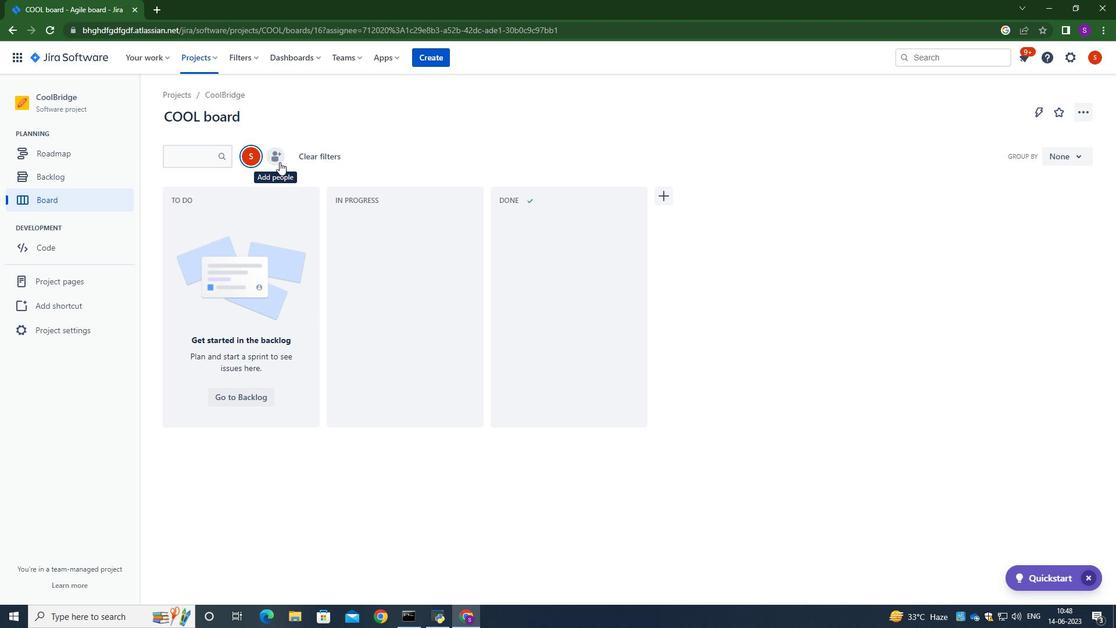 
Action: Mouse moved to (529, 142)
Screenshot: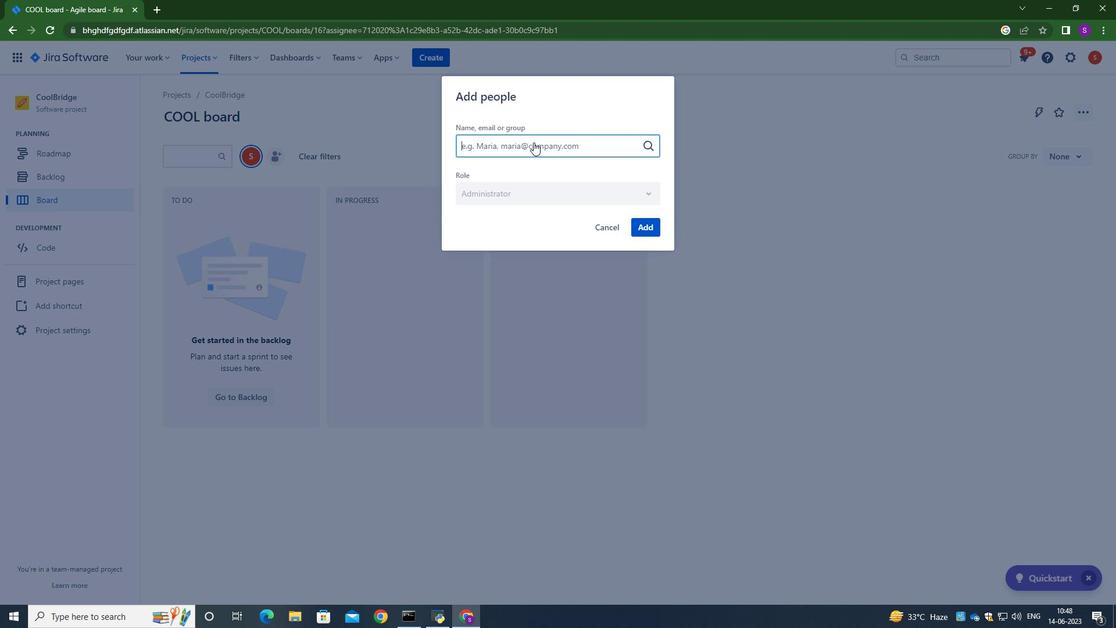 
Action: Key pressed softage.1<Key.shift>@softage.net
Screenshot: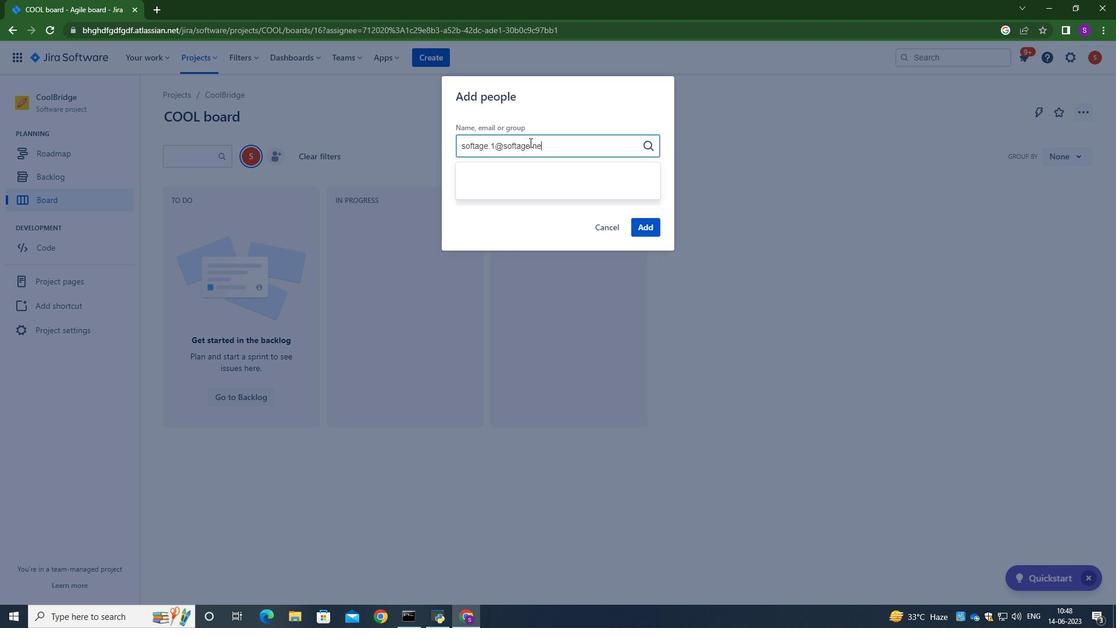 
Action: Mouse moved to (567, 177)
Screenshot: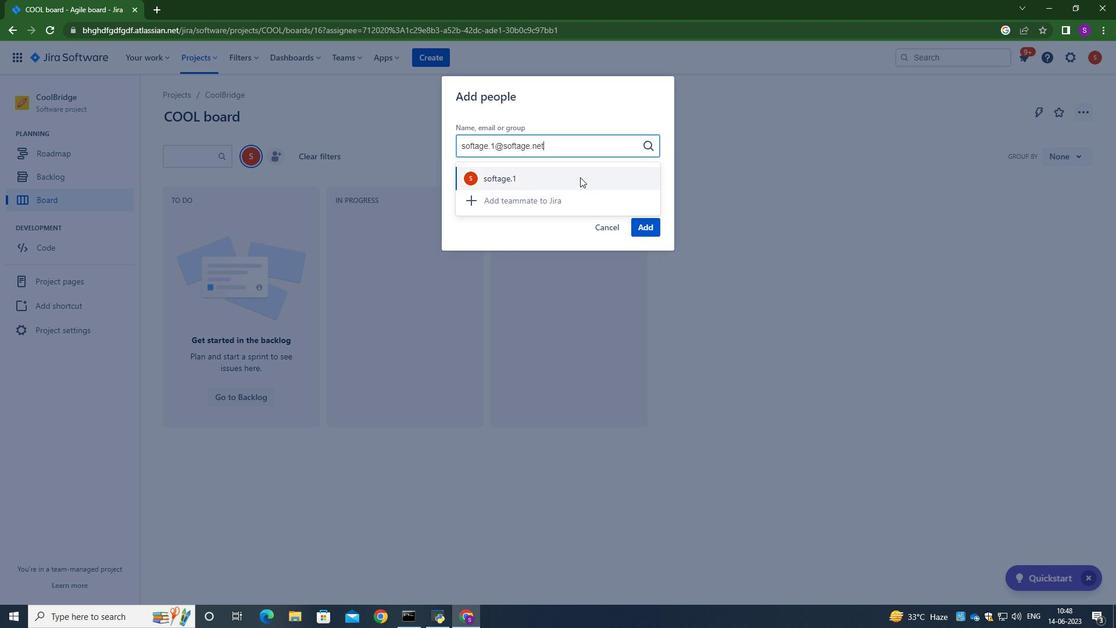 
Action: Mouse pressed left at (567, 177)
Screenshot: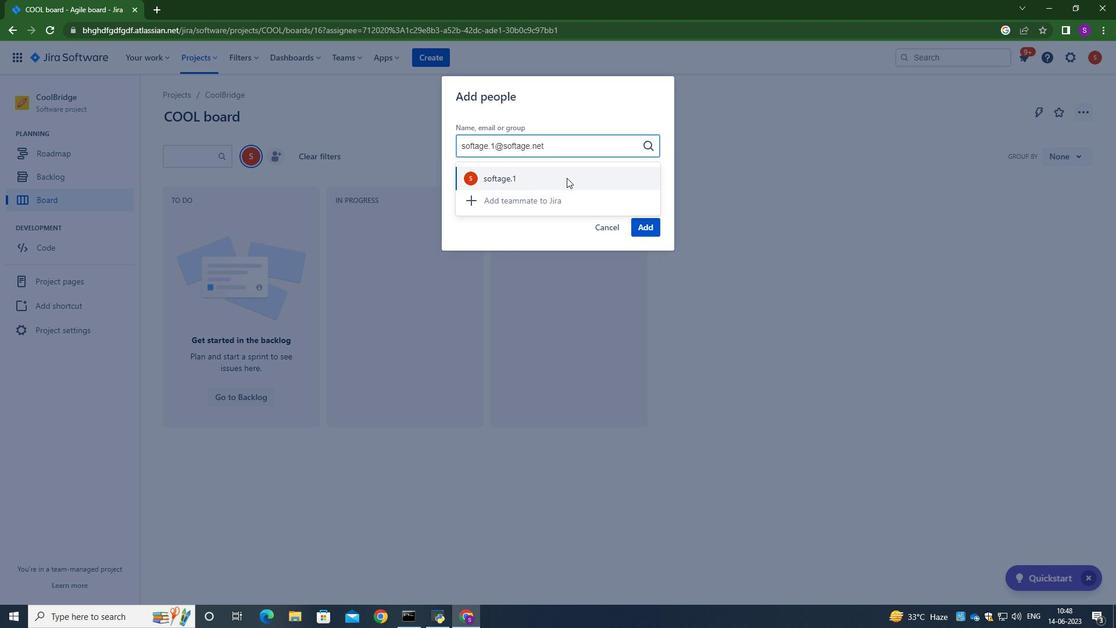 
Action: Mouse moved to (650, 223)
Screenshot: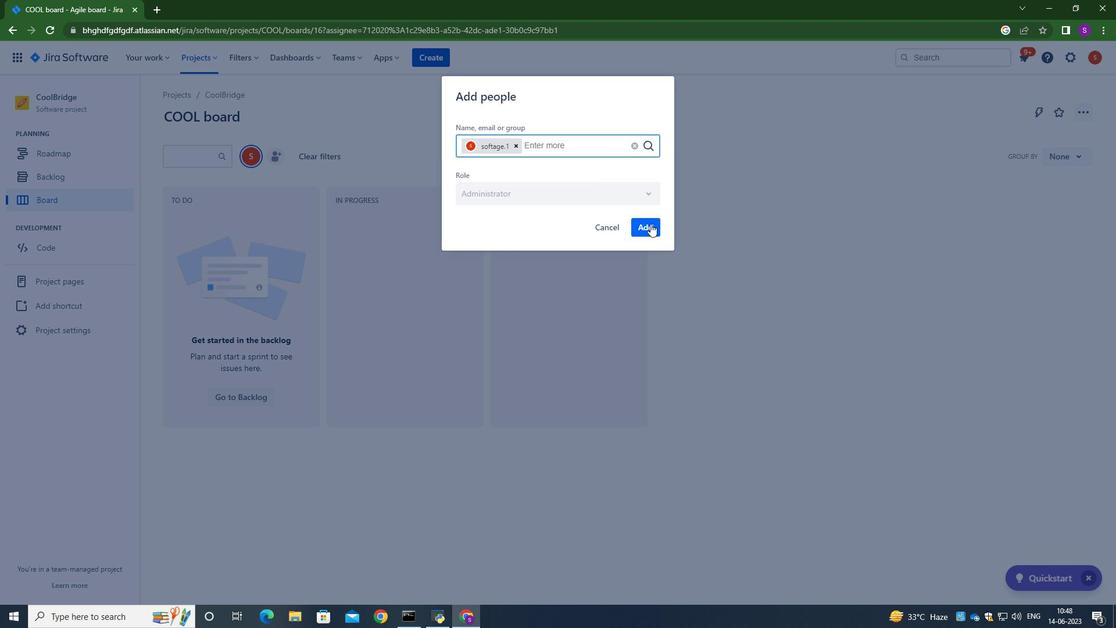 
Action: Mouse pressed left at (650, 223)
Screenshot: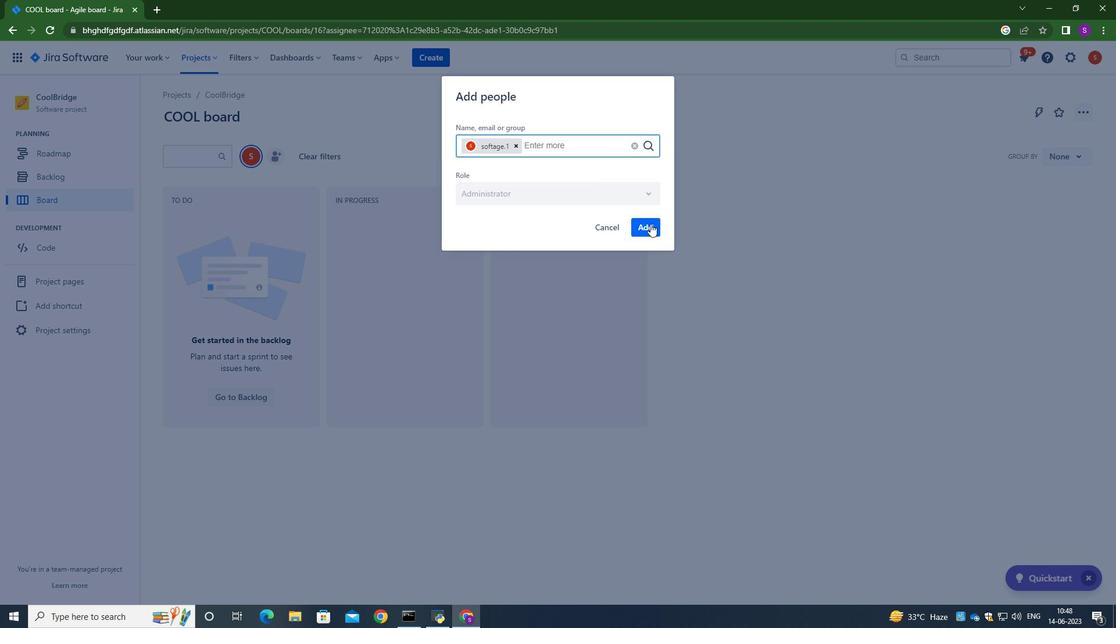 
